 Task: For heading Arial with bold.  font size for heading22,  'Change the font style of data to'Arial Narrow.  and font size to 14,  Change the alignment of both headline & data to Align middle.  In the sheet  Attendance Sheet for Weekly Updates
Action: Mouse moved to (45, 218)
Screenshot: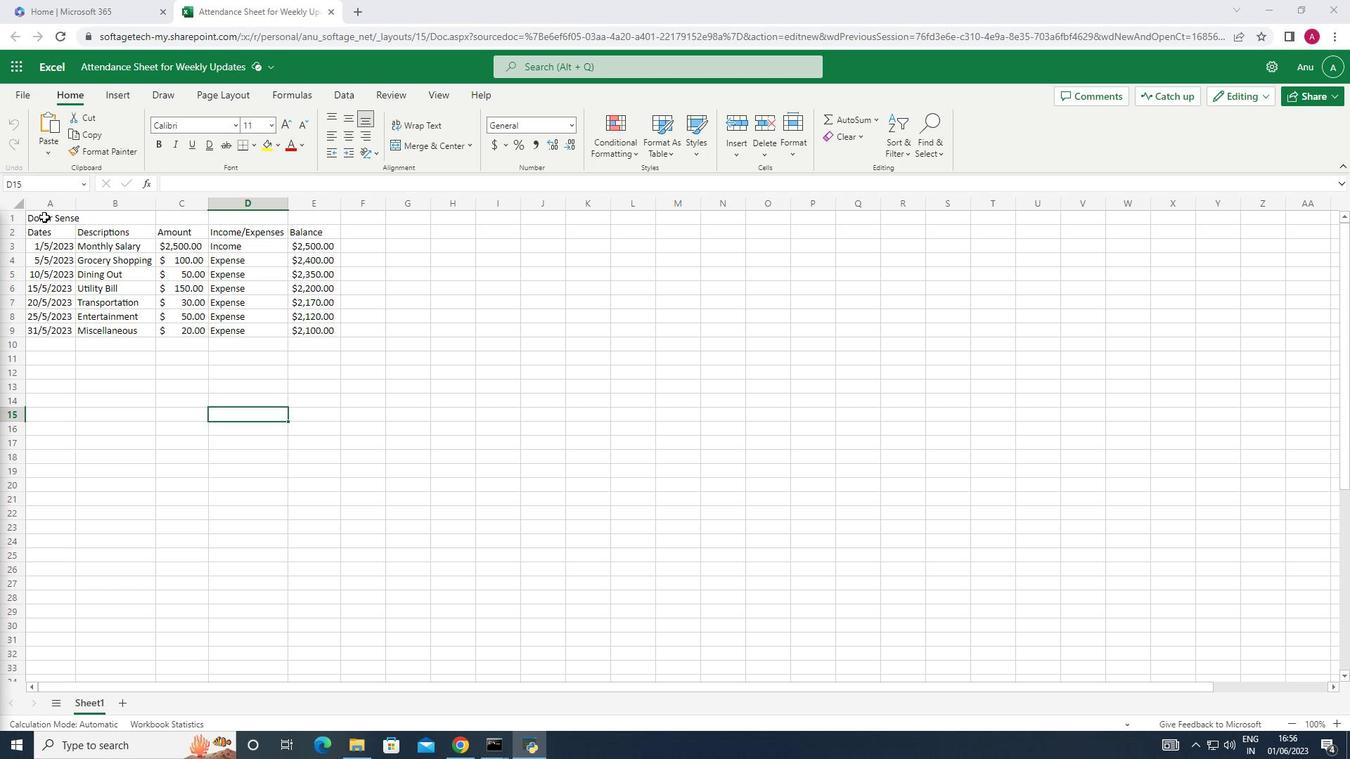 
Action: Mouse pressed left at (45, 218)
Screenshot: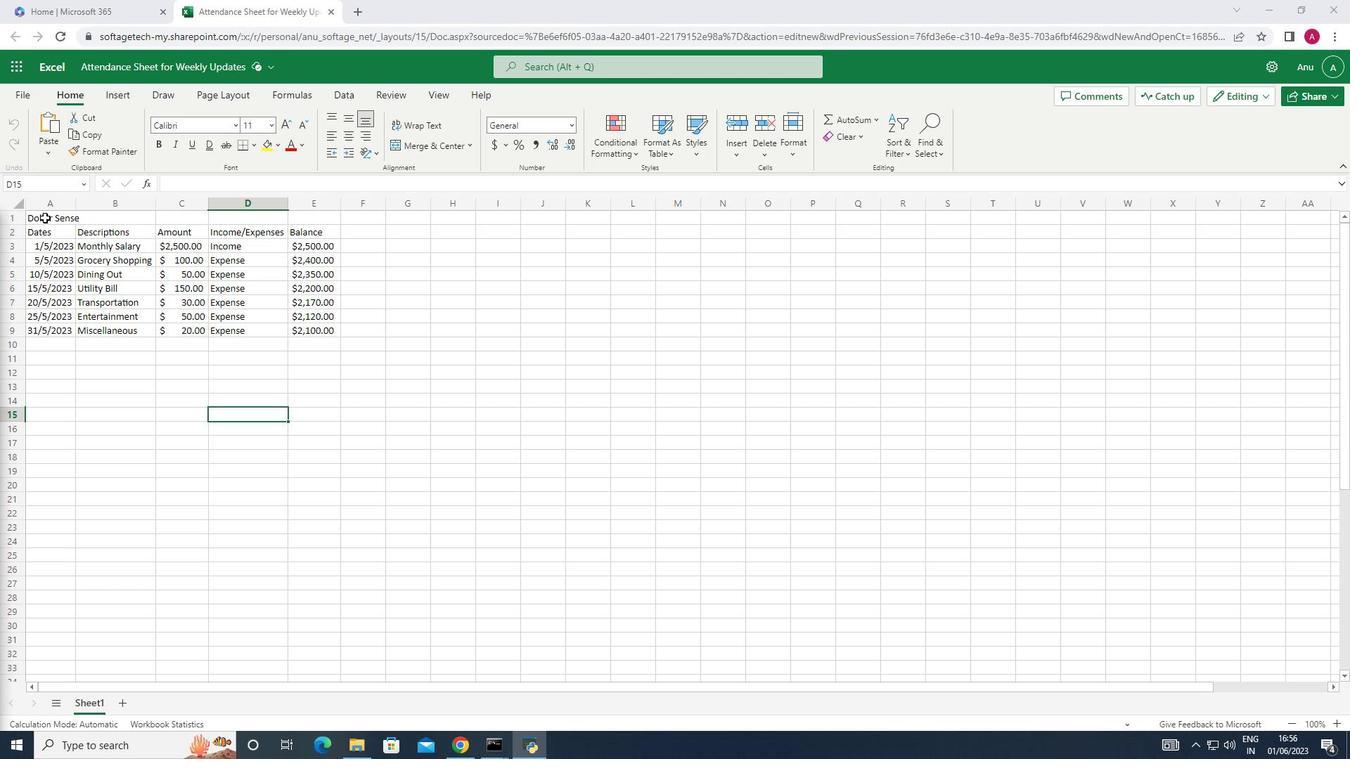 
Action: Mouse moved to (235, 128)
Screenshot: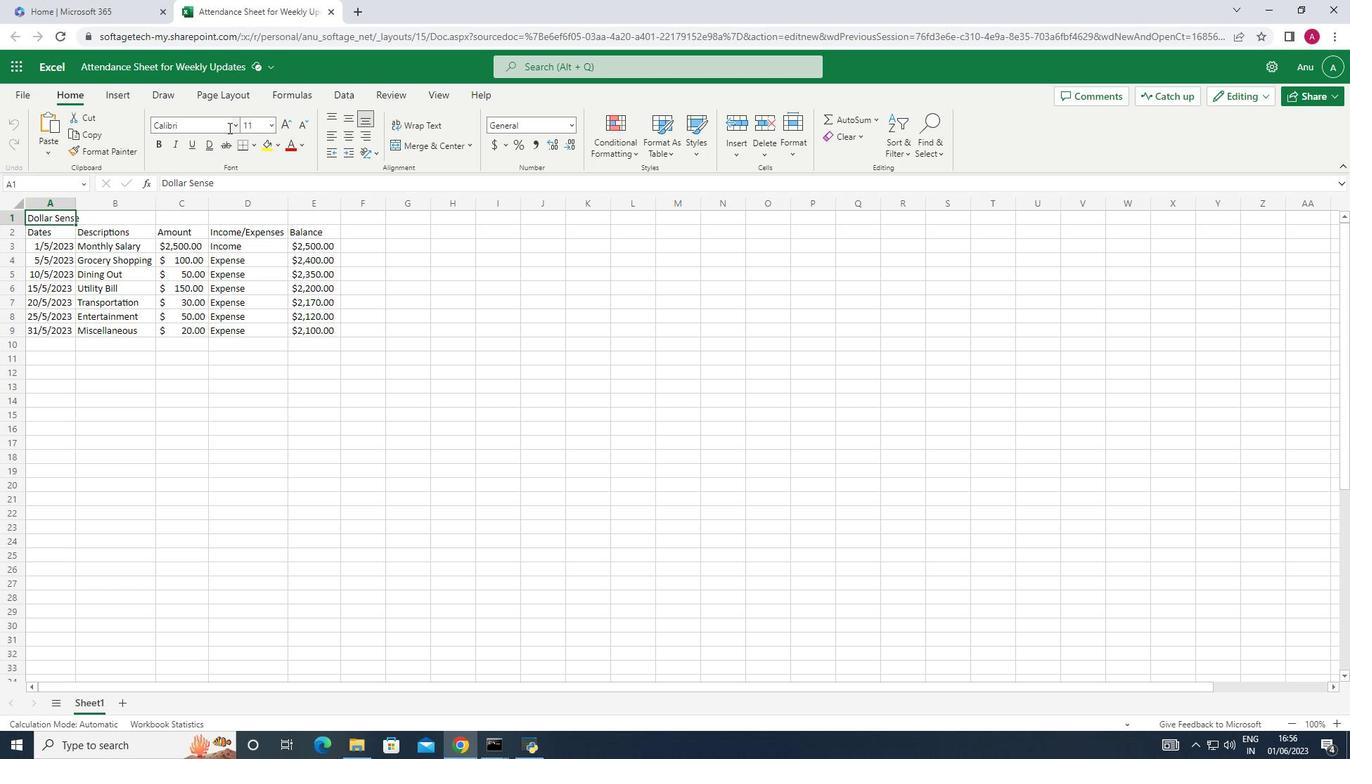 
Action: Mouse pressed left at (235, 128)
Screenshot: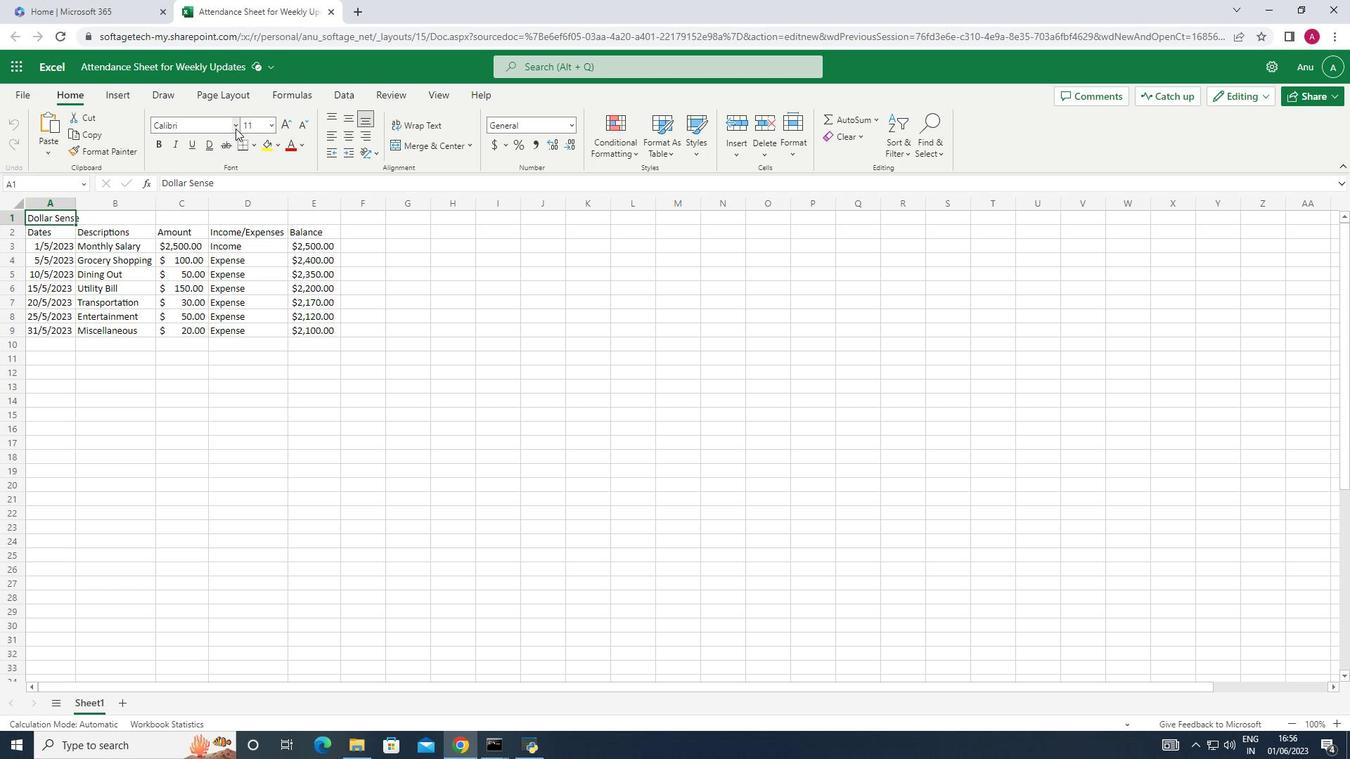 
Action: Mouse moved to (182, 178)
Screenshot: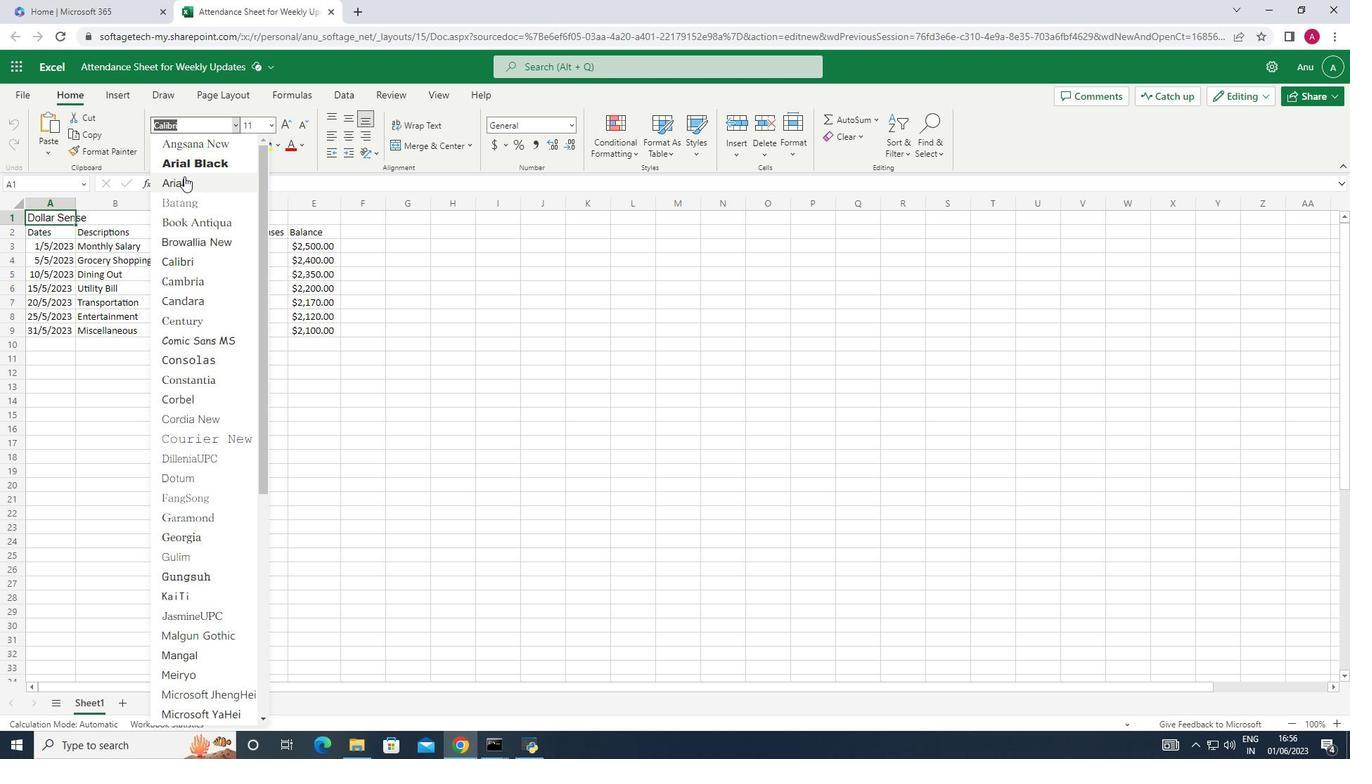 
Action: Mouse pressed left at (182, 178)
Screenshot: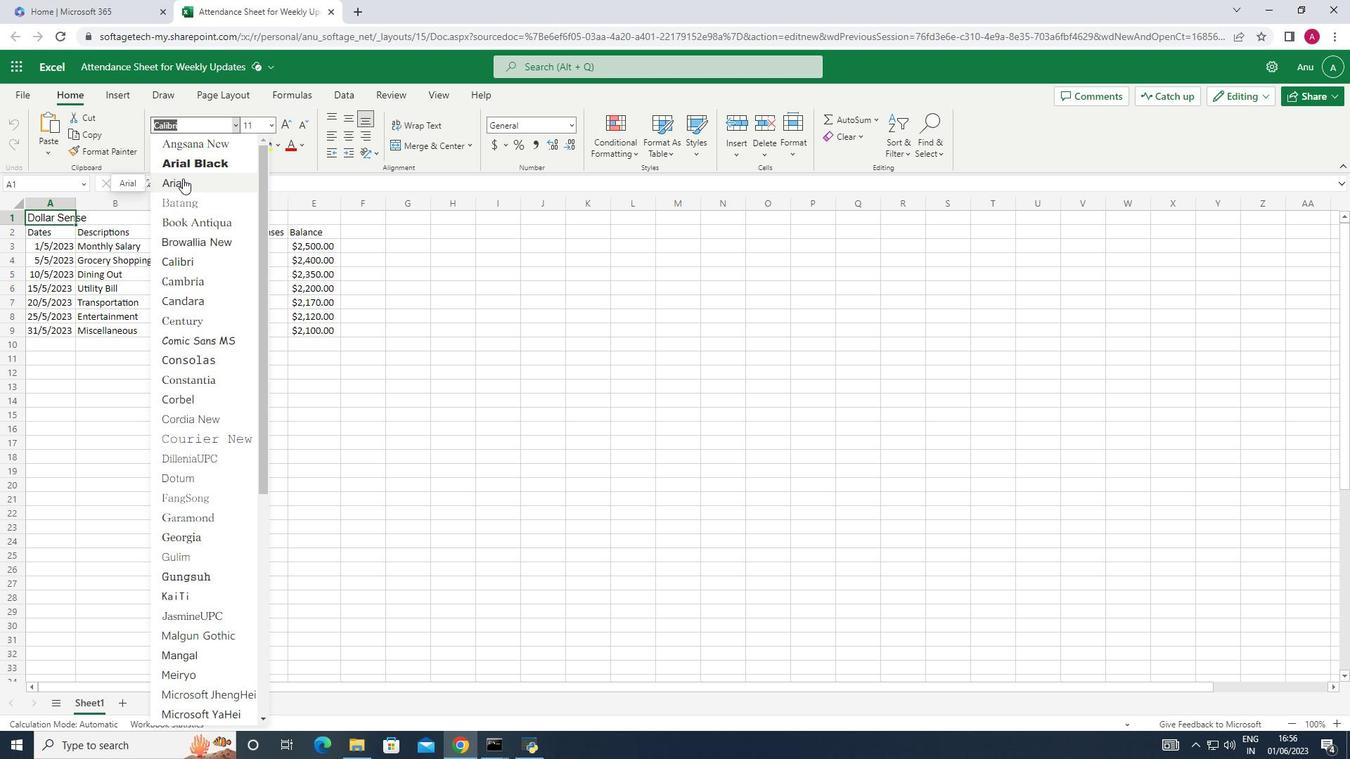 
Action: Mouse moved to (159, 145)
Screenshot: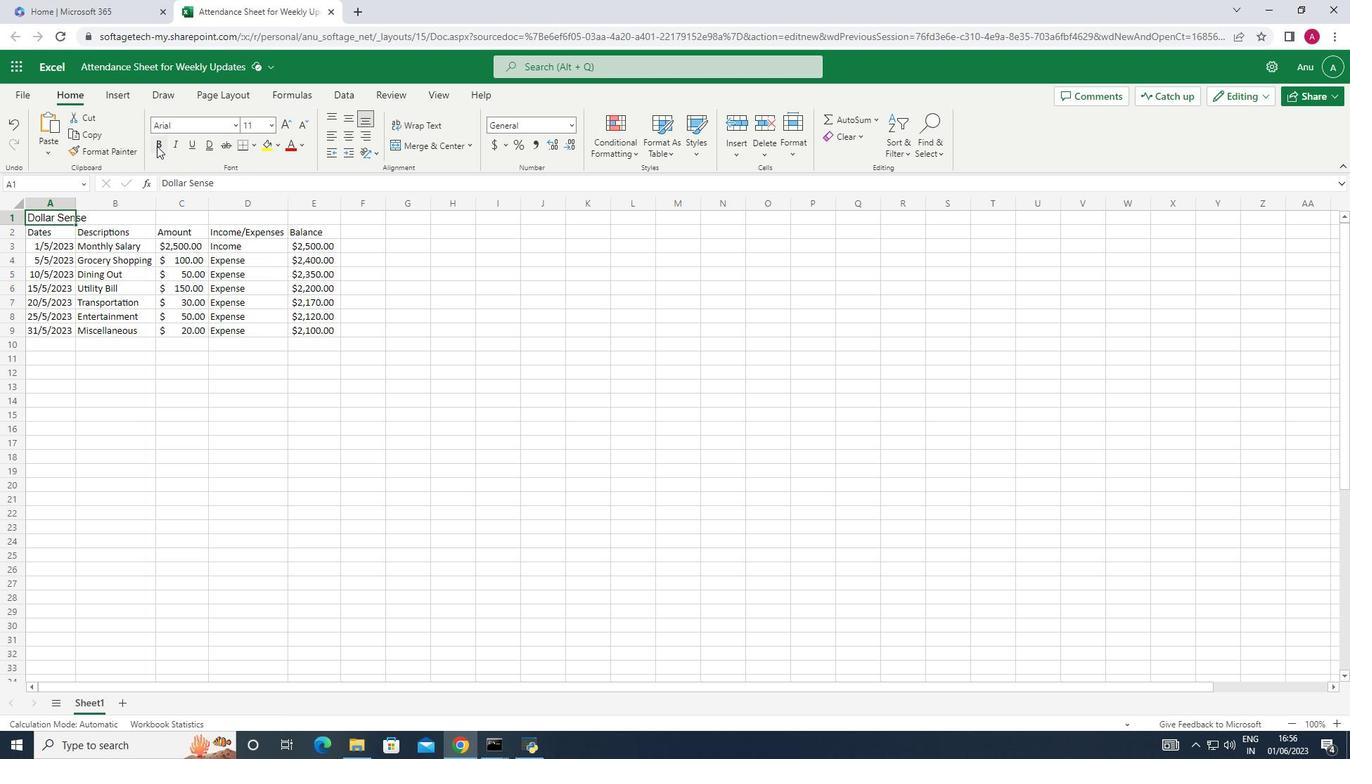 
Action: Mouse pressed left at (159, 145)
Screenshot: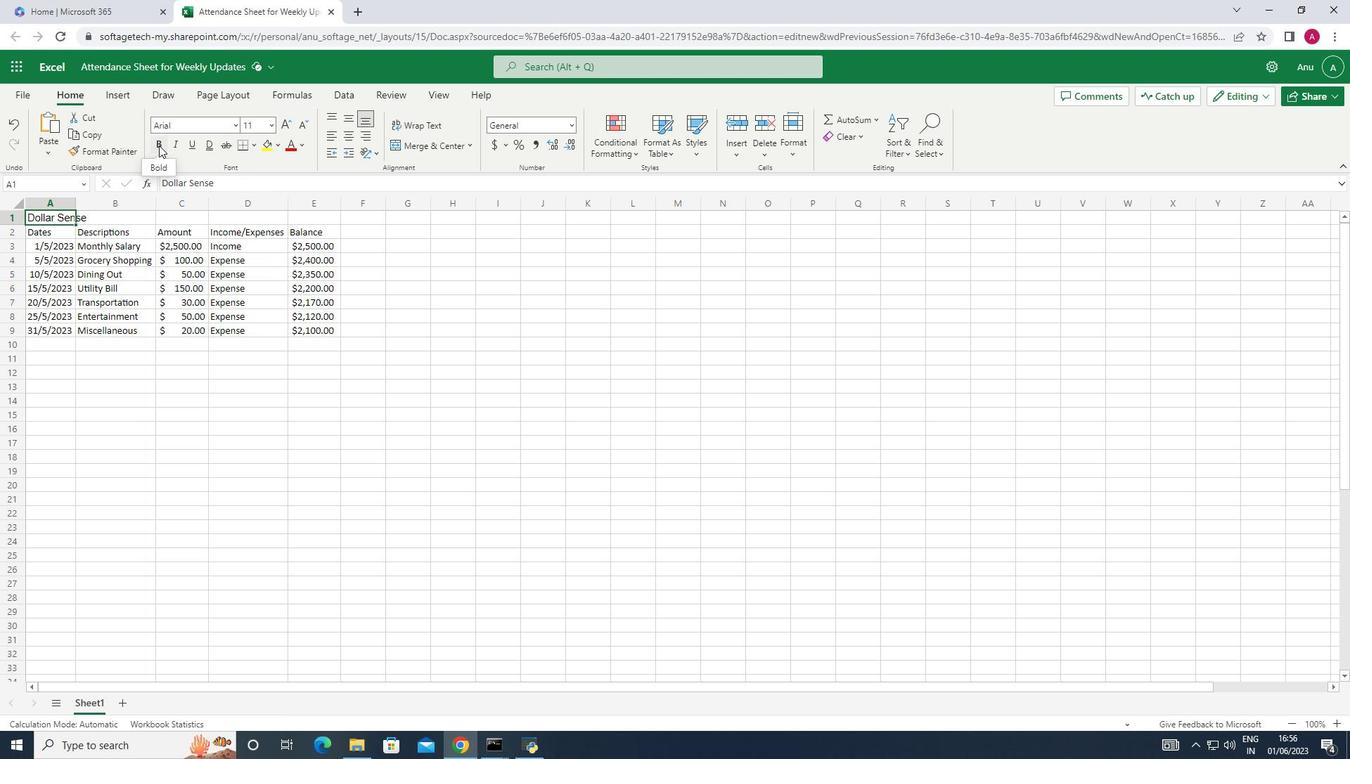 
Action: Mouse moved to (272, 129)
Screenshot: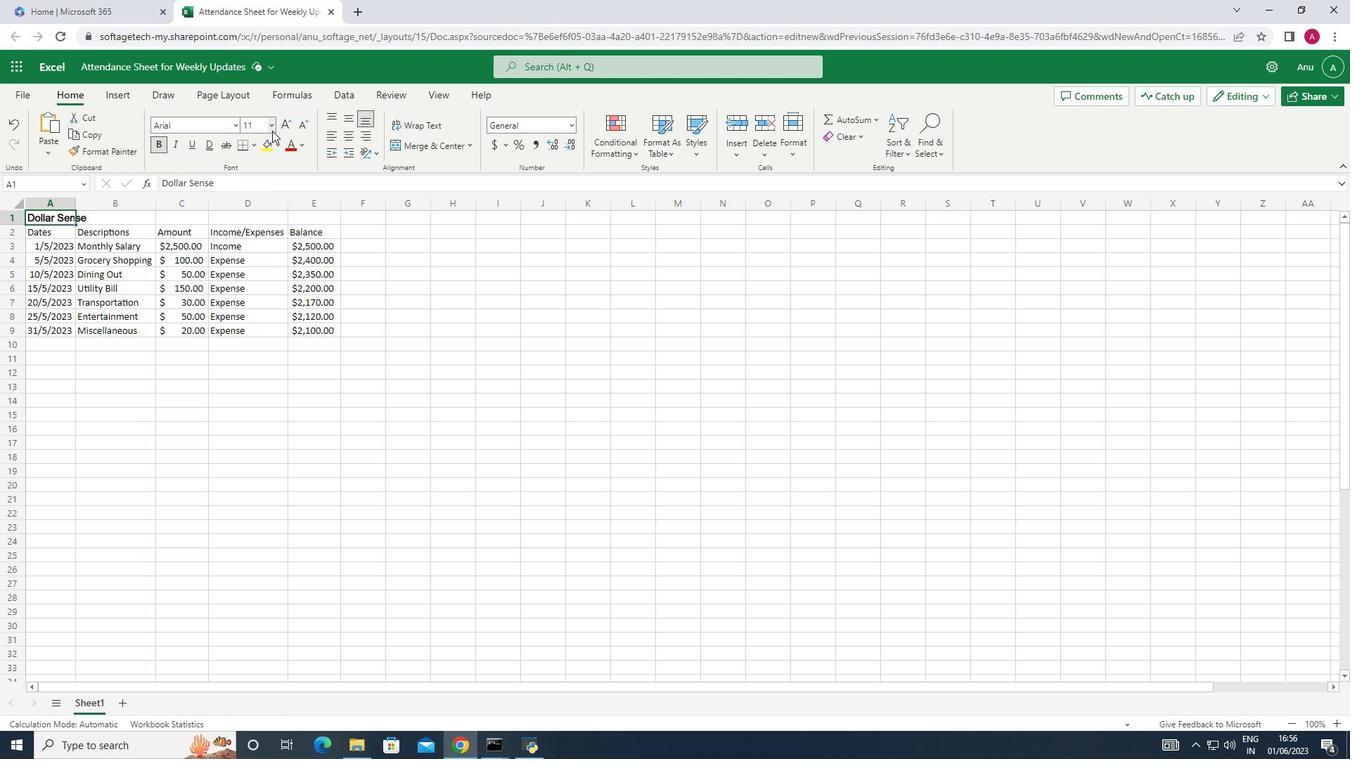 
Action: Mouse pressed left at (272, 129)
Screenshot: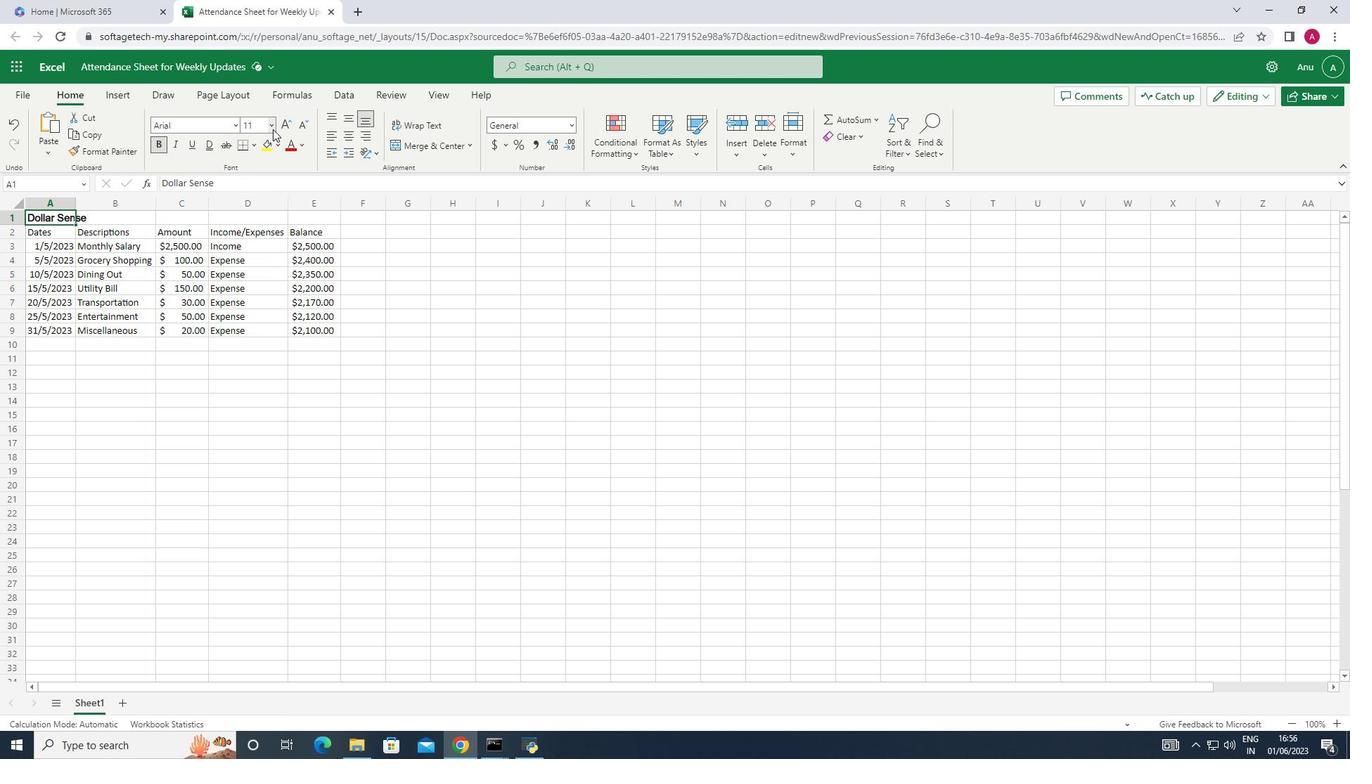 
Action: Mouse moved to (256, 141)
Screenshot: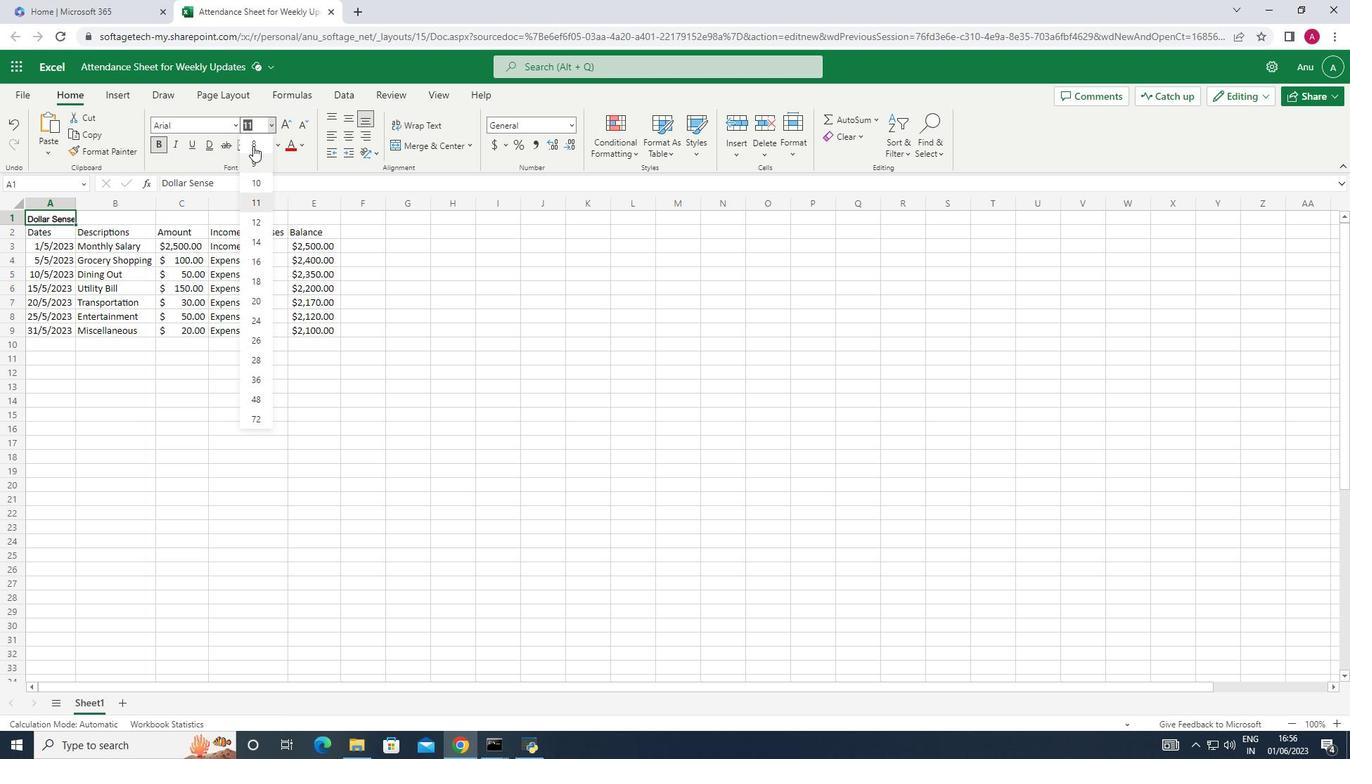 
Action: Key pressed 22<Key.enter>
Screenshot: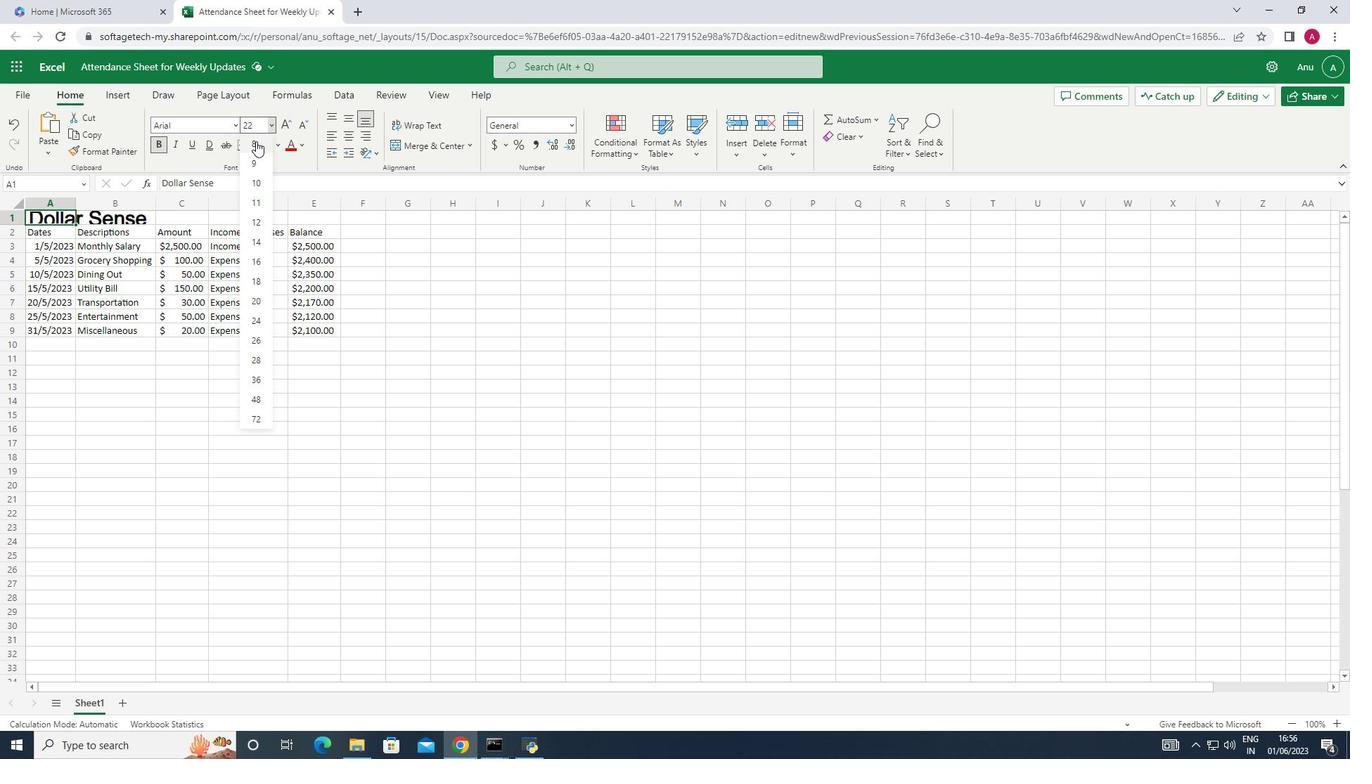 
Action: Mouse moved to (58, 246)
Screenshot: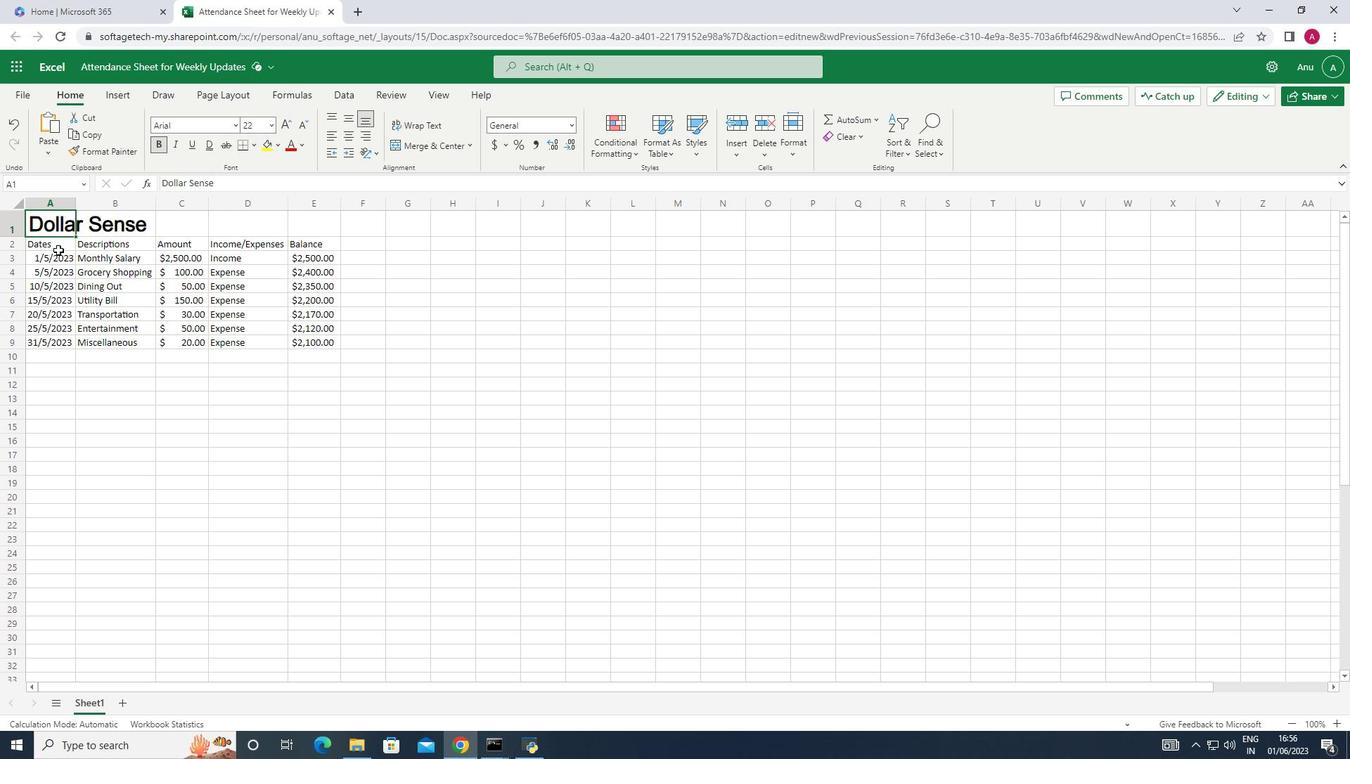 
Action: Mouse pressed left at (58, 246)
Screenshot: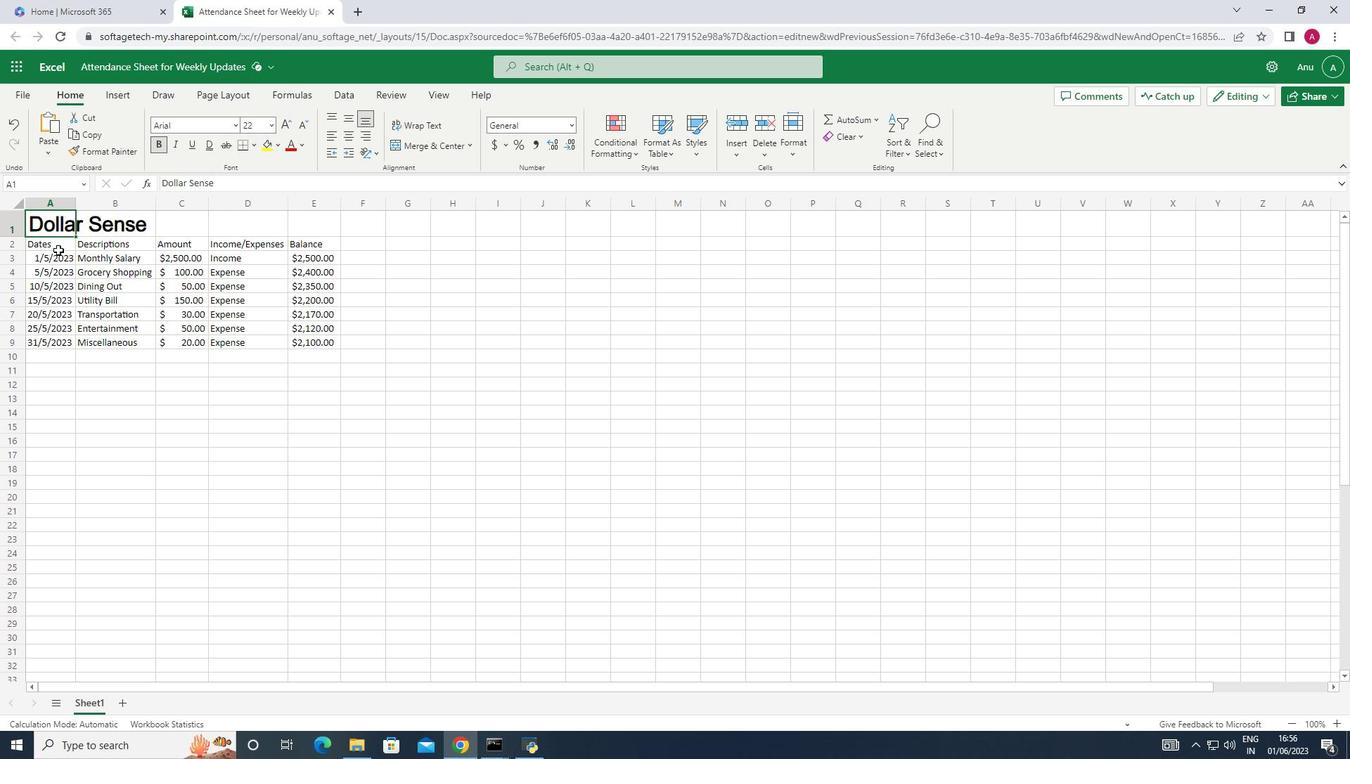 
Action: Mouse moved to (193, 125)
Screenshot: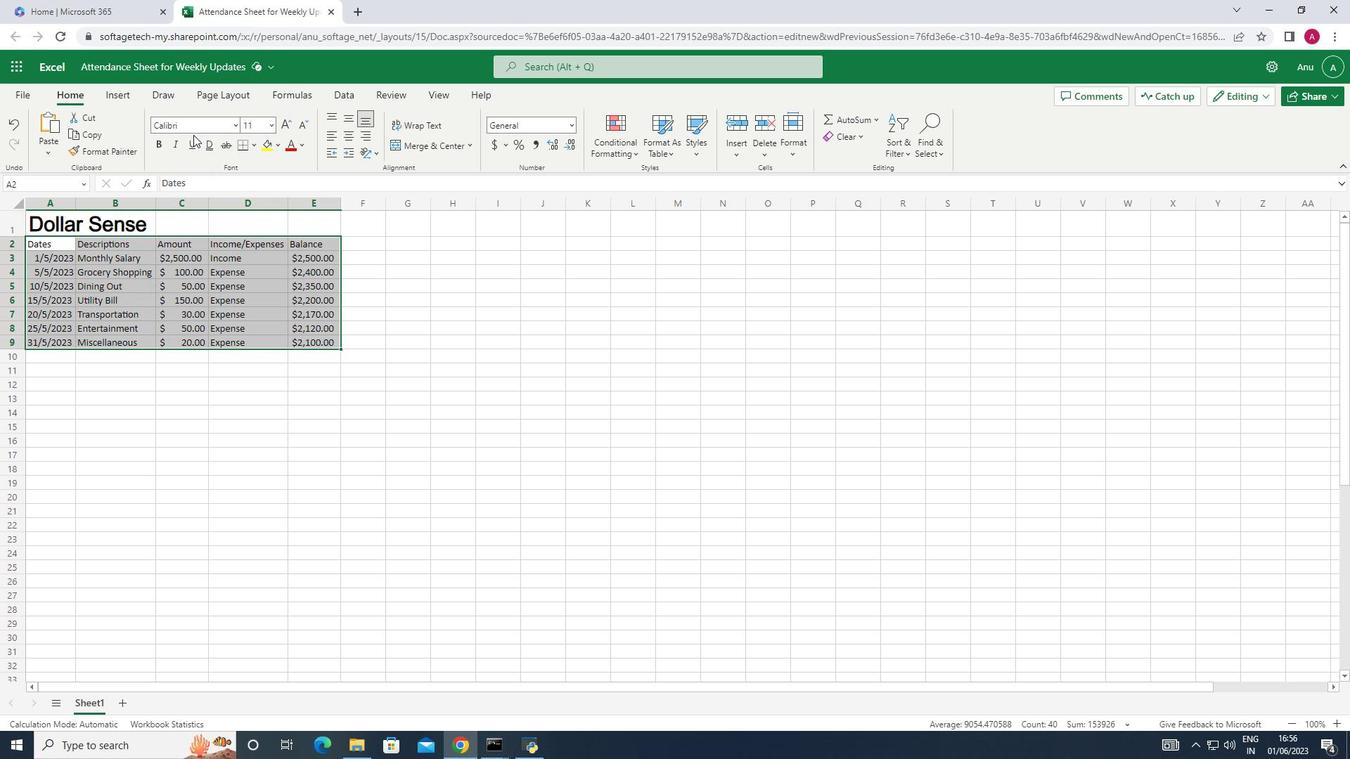 
Action: Mouse pressed left at (193, 125)
Screenshot: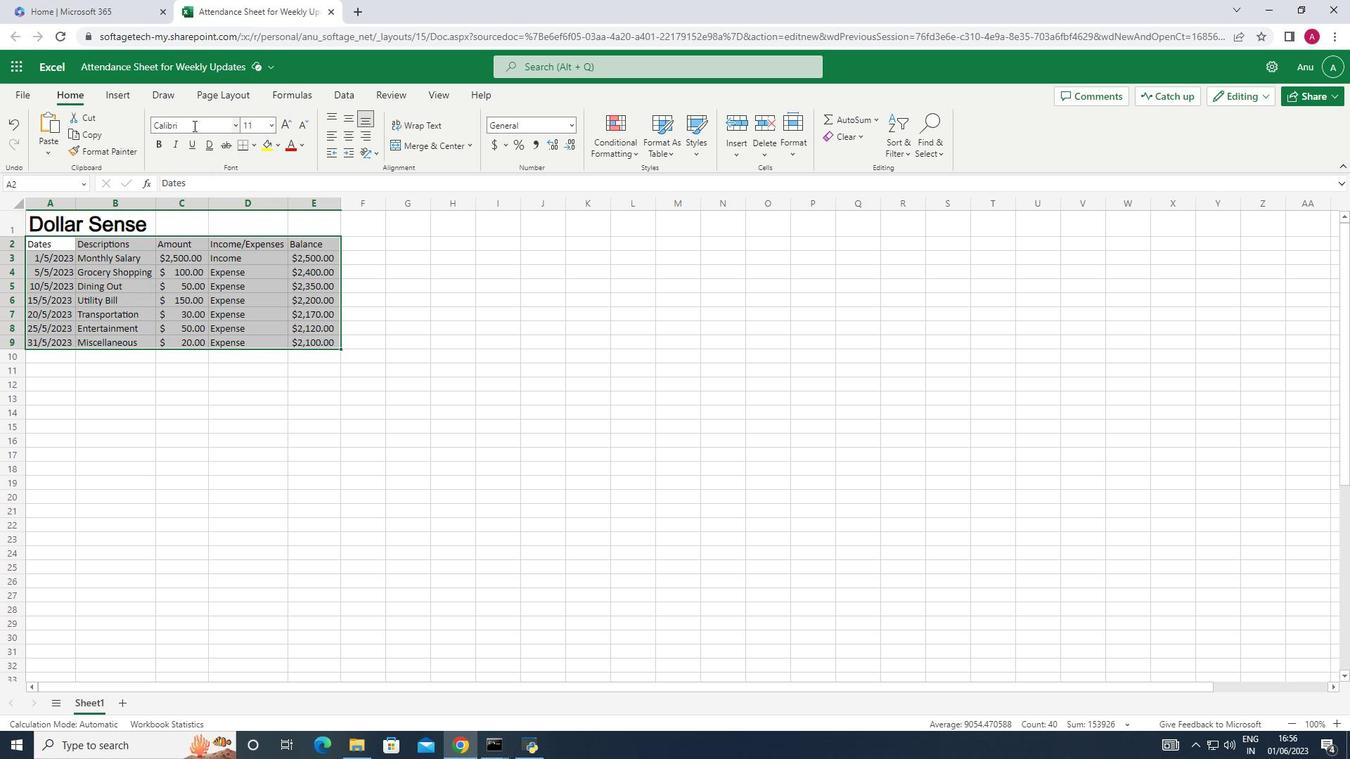 
Action: Key pressed <Key.shift>Arial<Key.space><Key.shift>Narrow<Key.enter>
Screenshot: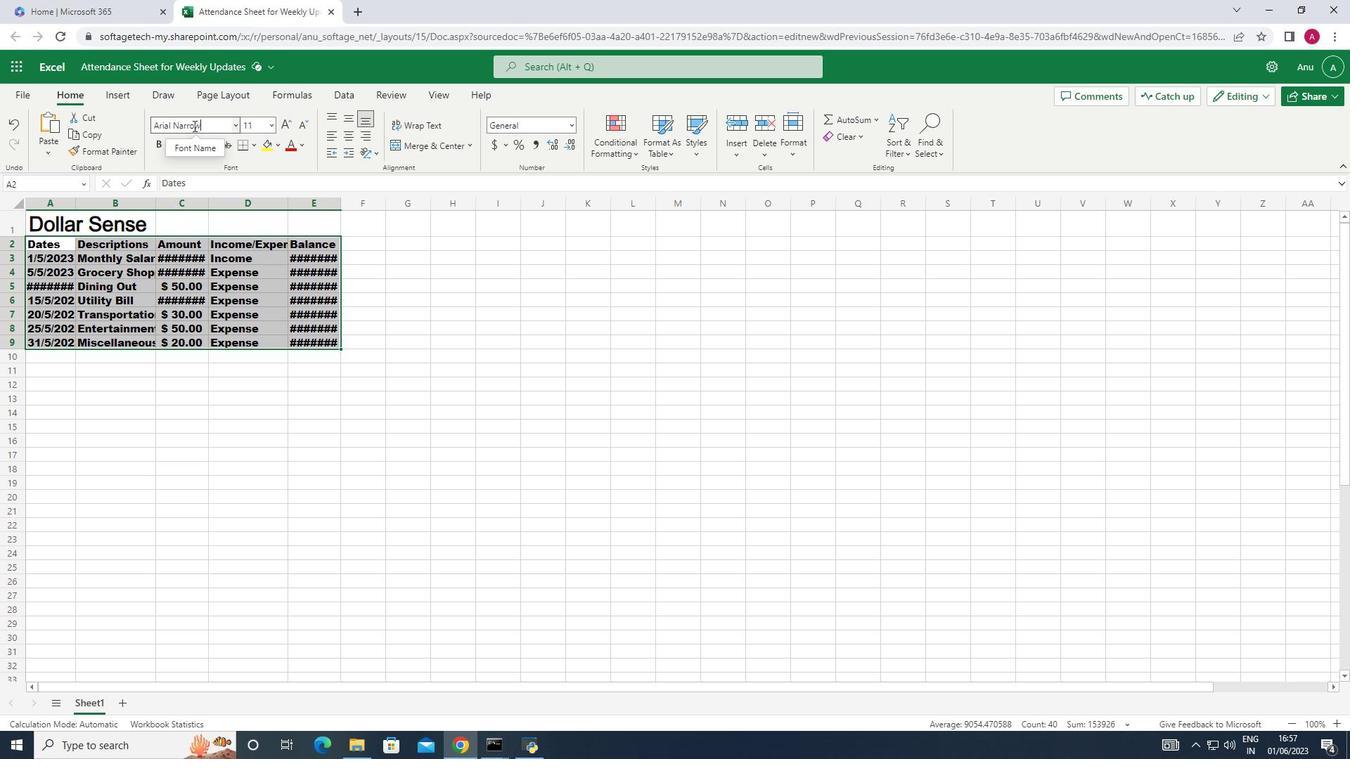 
Action: Mouse moved to (272, 127)
Screenshot: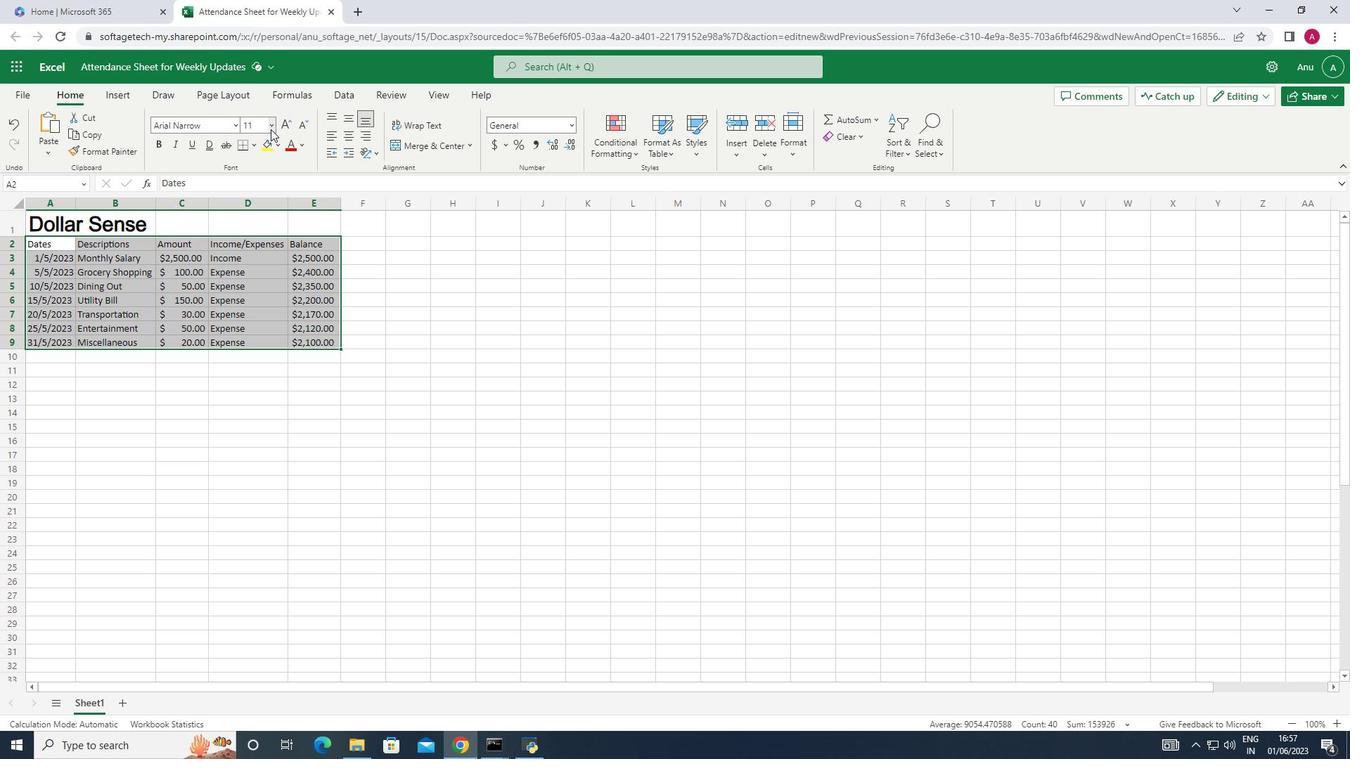 
Action: Mouse pressed left at (272, 127)
Screenshot: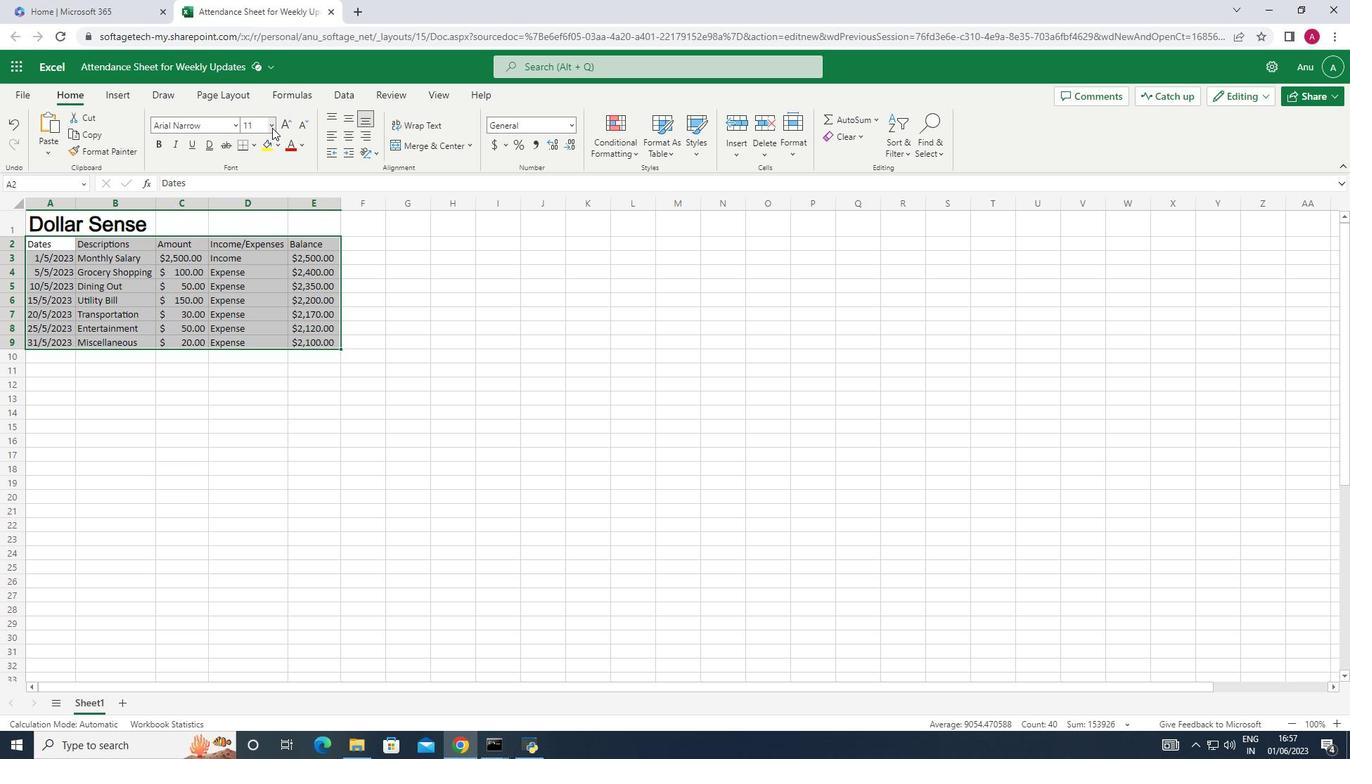 
Action: Mouse moved to (256, 237)
Screenshot: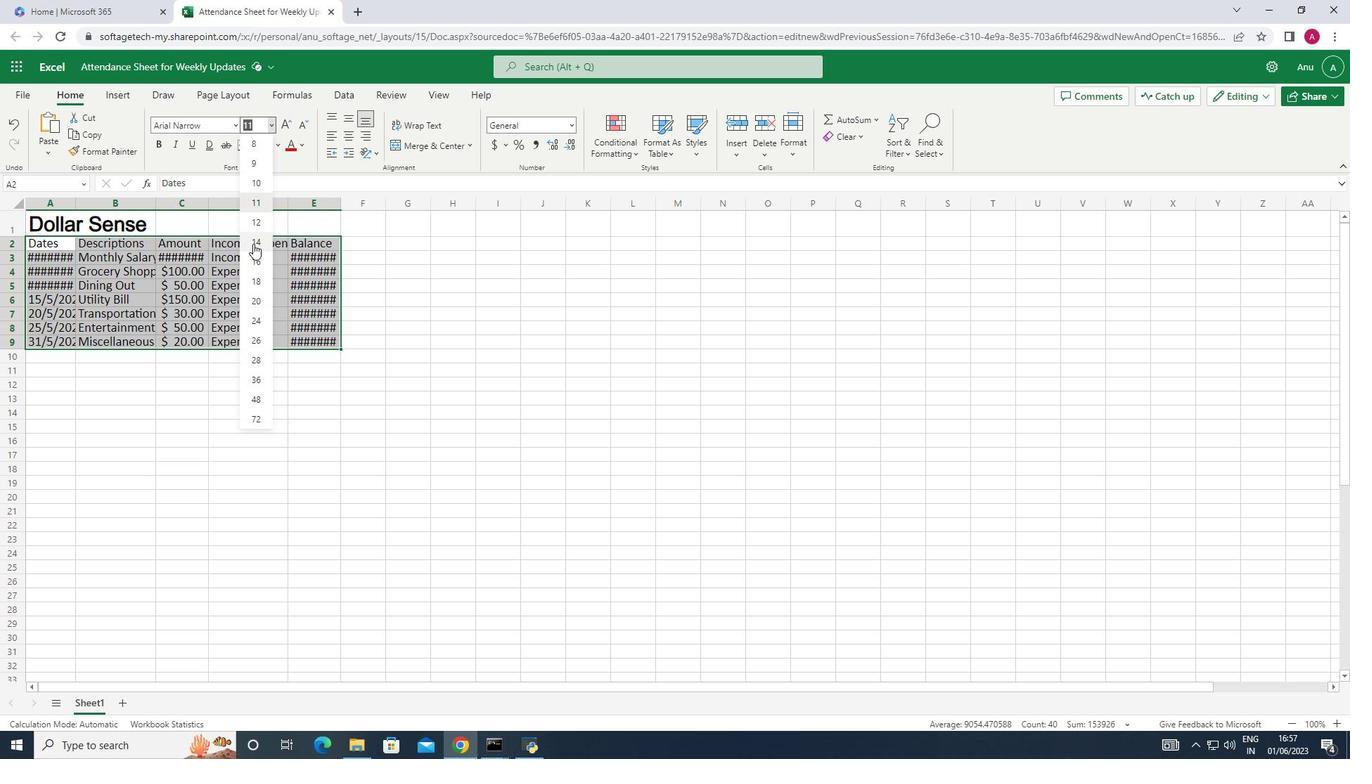
Action: Mouse pressed left at (256, 237)
Screenshot: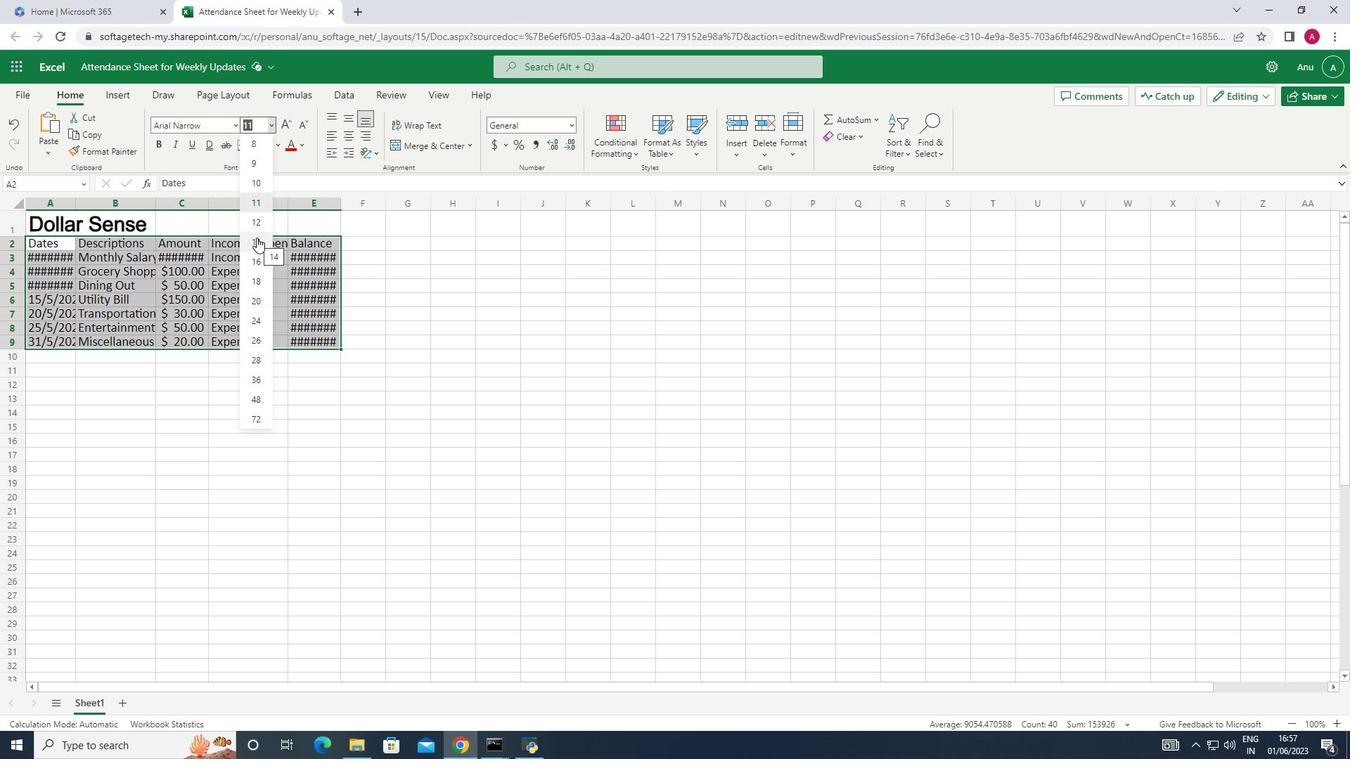 
Action: Mouse moved to (345, 132)
Screenshot: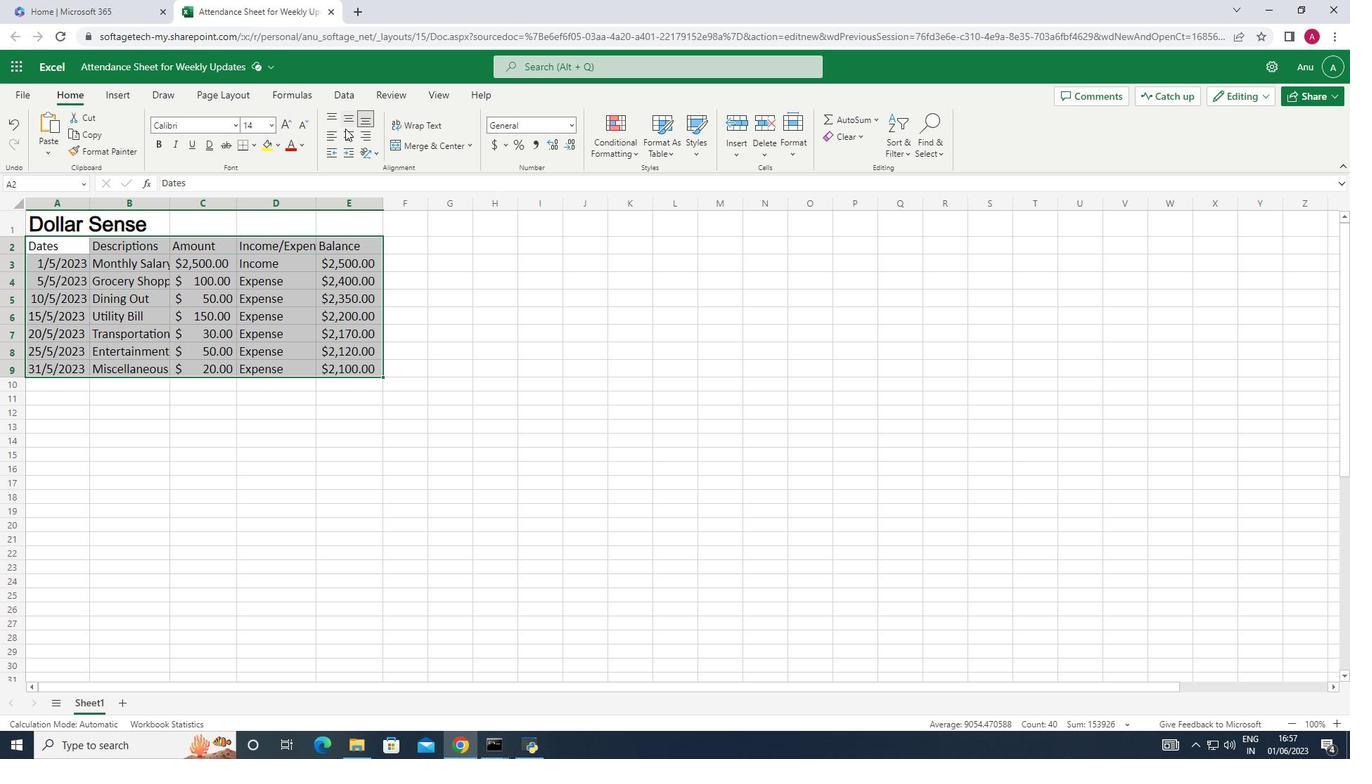 
Action: Mouse pressed left at (345, 132)
Screenshot: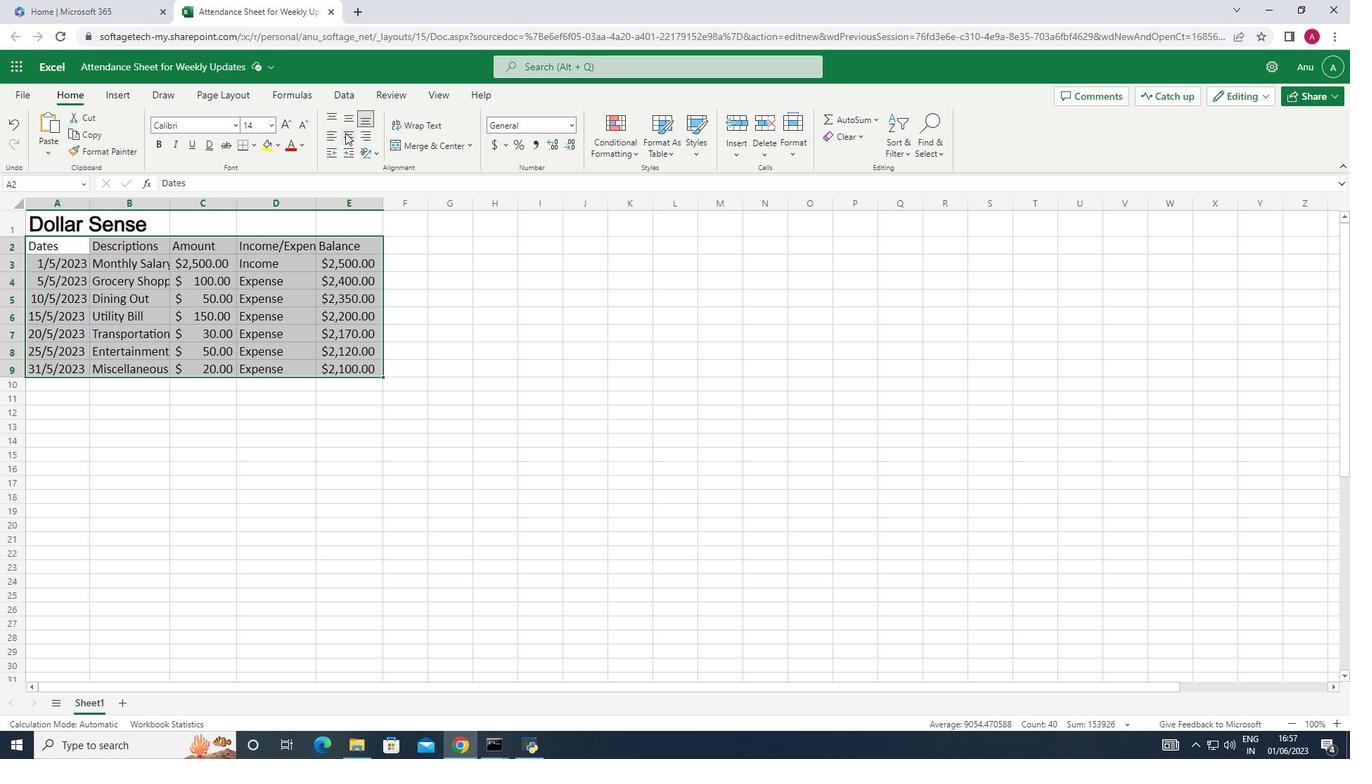 
Action: Mouse moved to (466, 431)
Screenshot: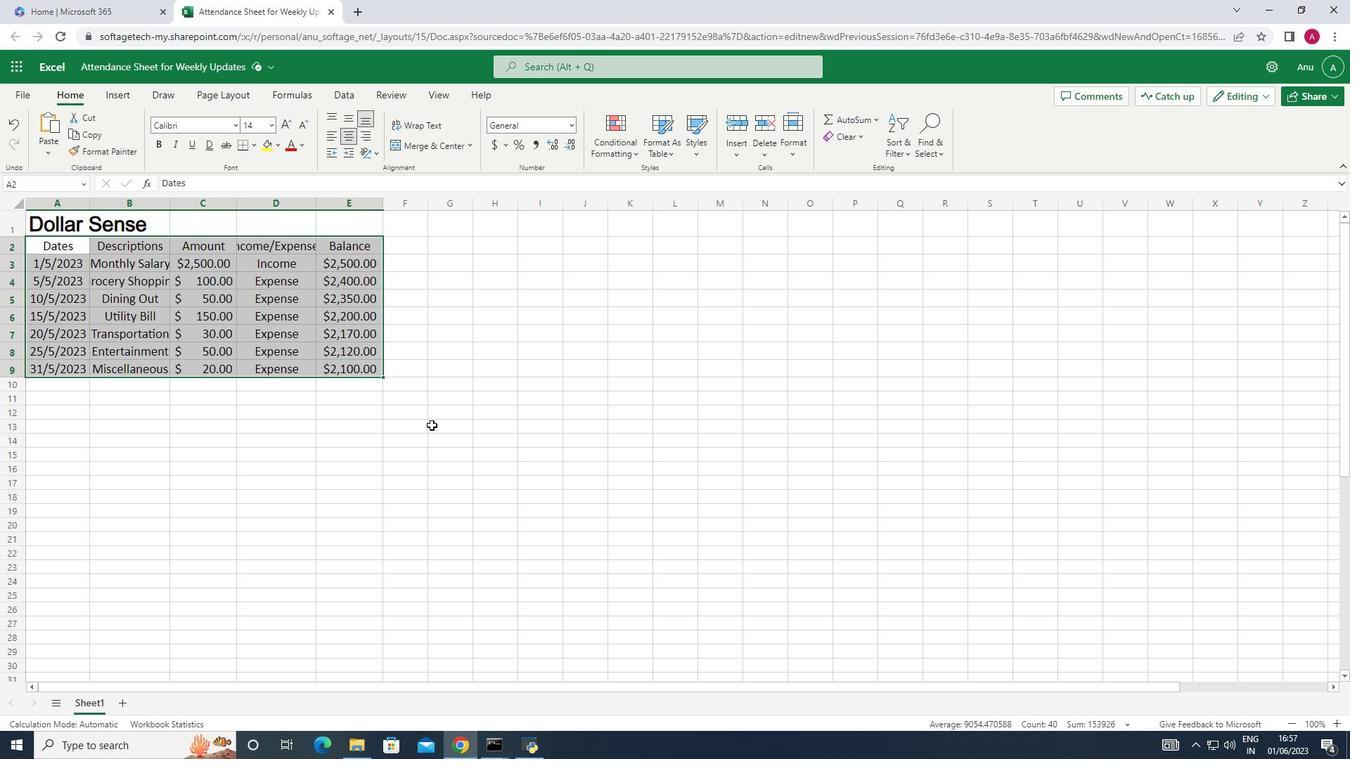 
Action: Mouse pressed left at (466, 431)
Screenshot: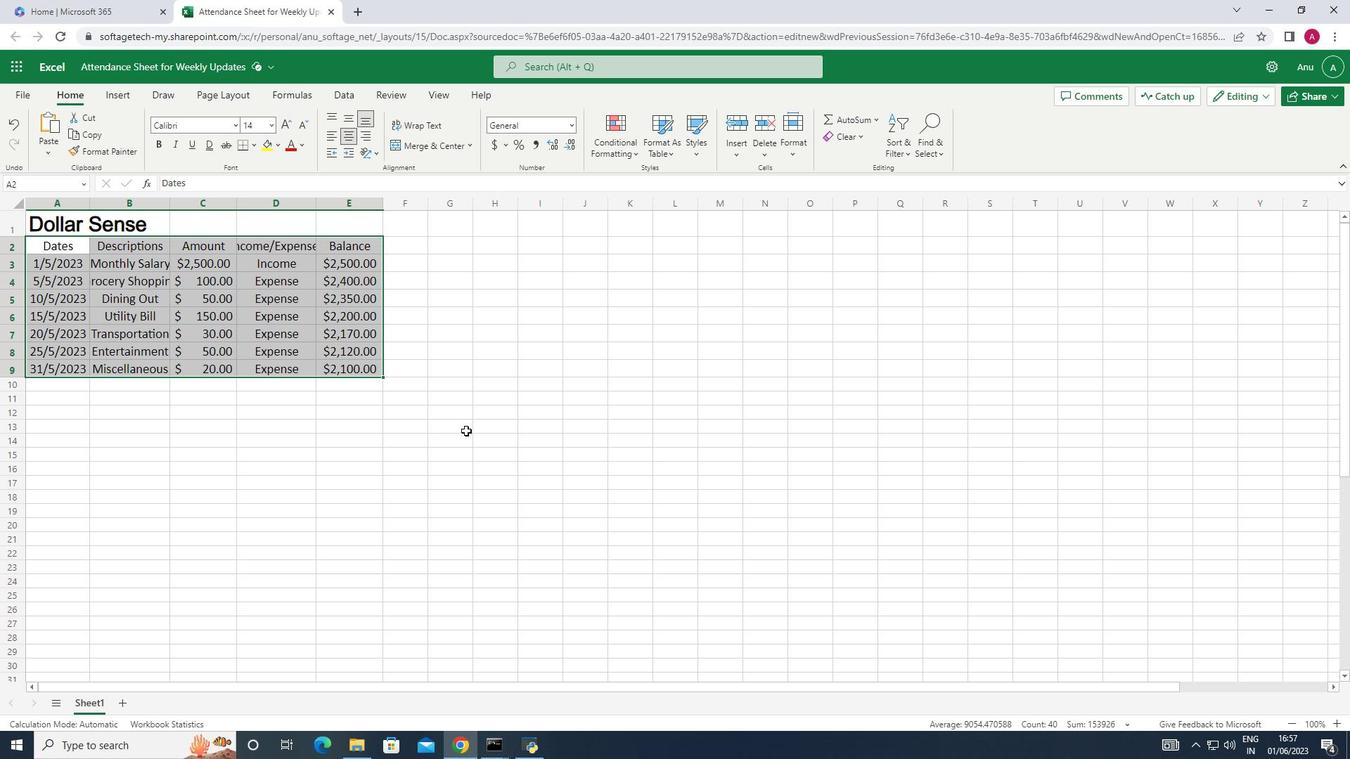 
Action: Mouse moved to (170, 206)
Screenshot: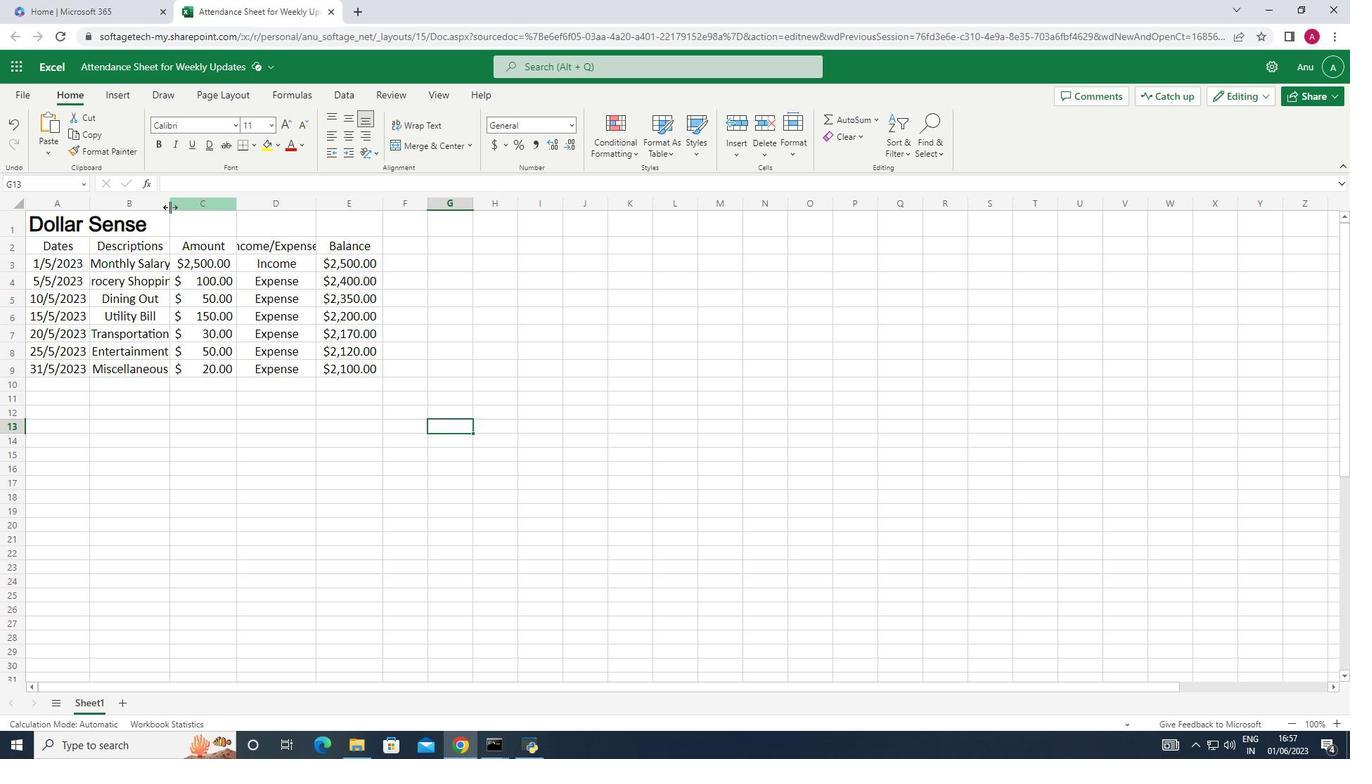 
Action: Mouse pressed left at (170, 206)
Screenshot: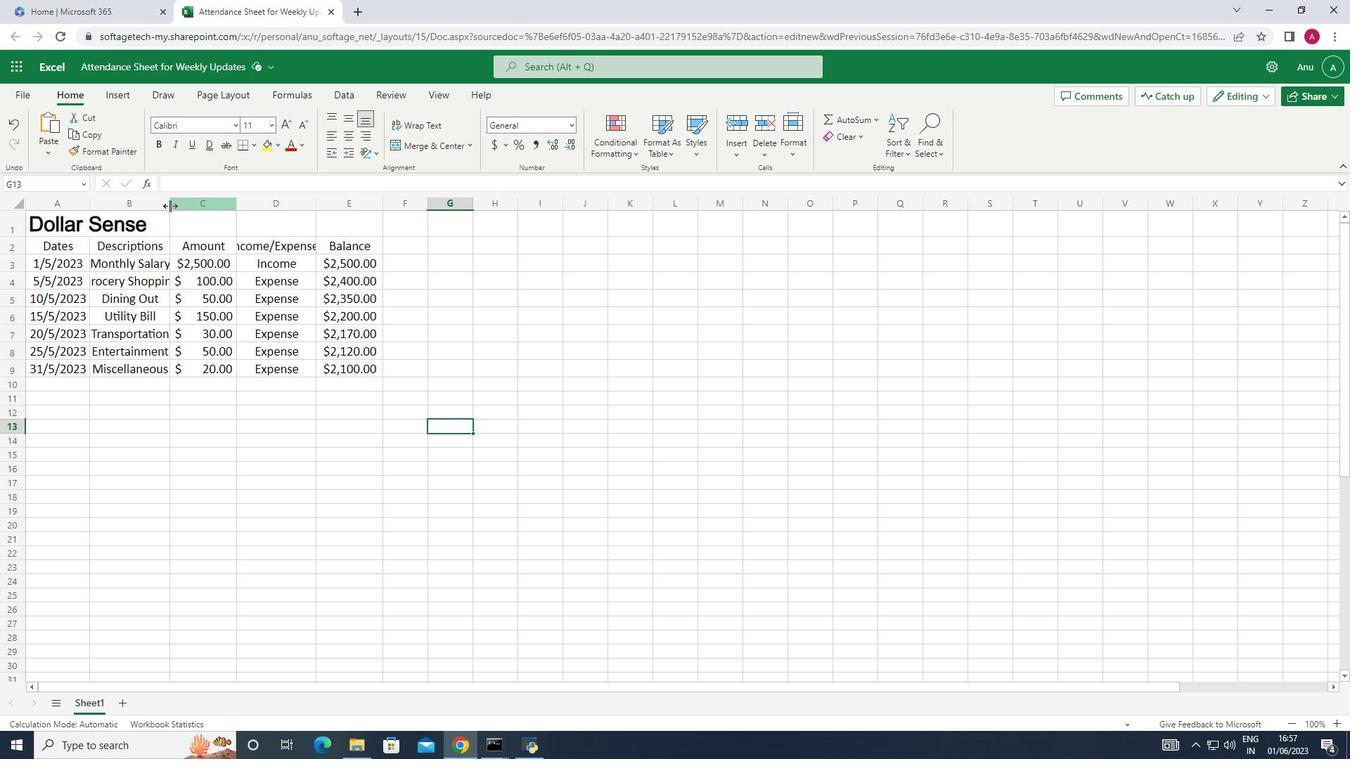 
Action: Mouse pressed left at (170, 206)
Screenshot: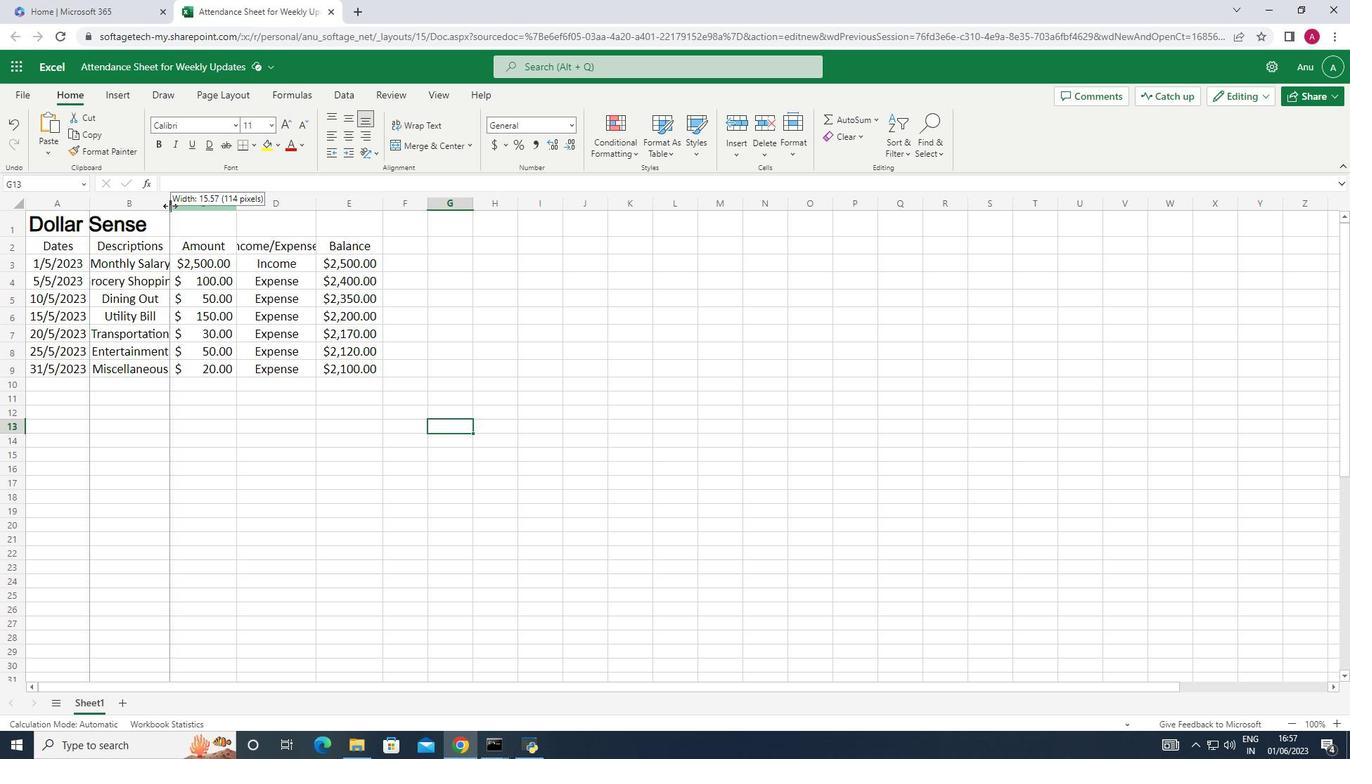 
Action: Mouse moved to (260, 204)
Screenshot: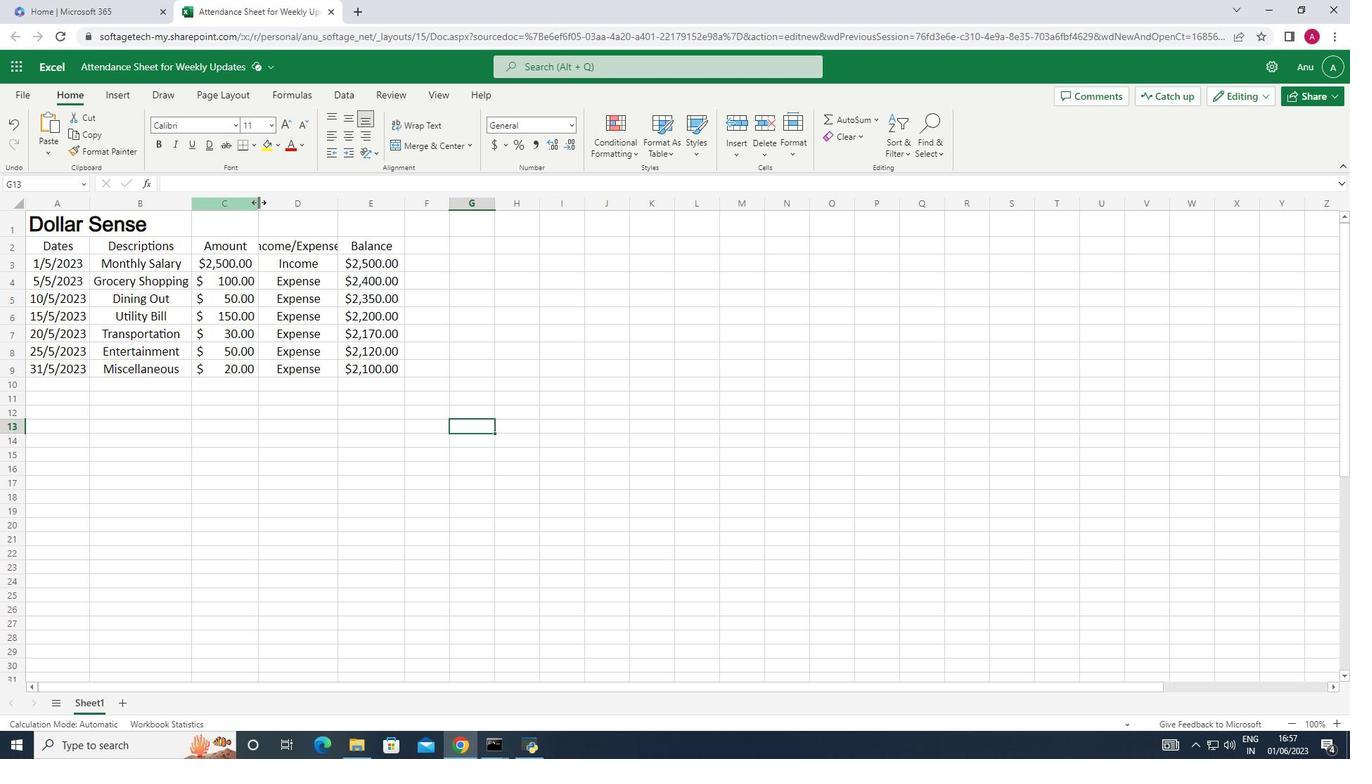 
Action: Mouse pressed left at (260, 204)
Screenshot: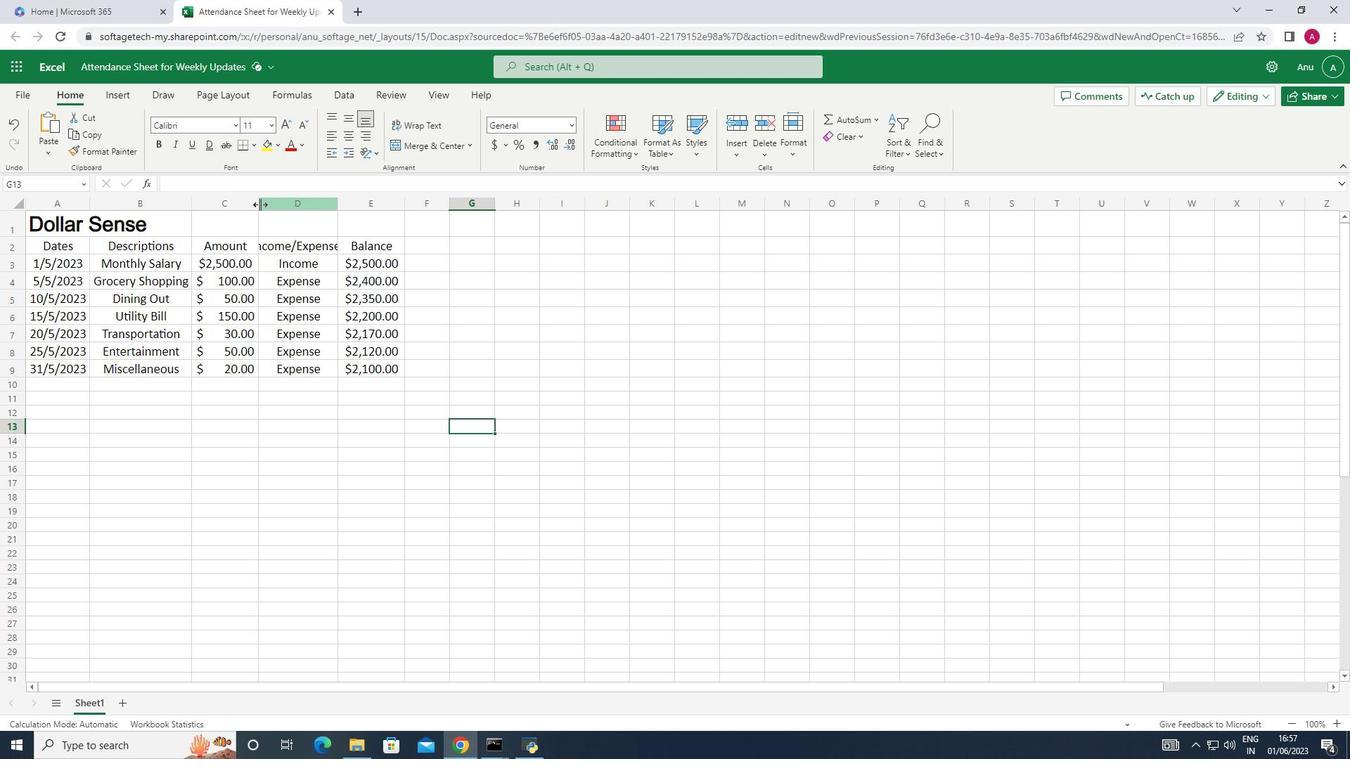 
Action: Mouse pressed left at (260, 204)
Screenshot: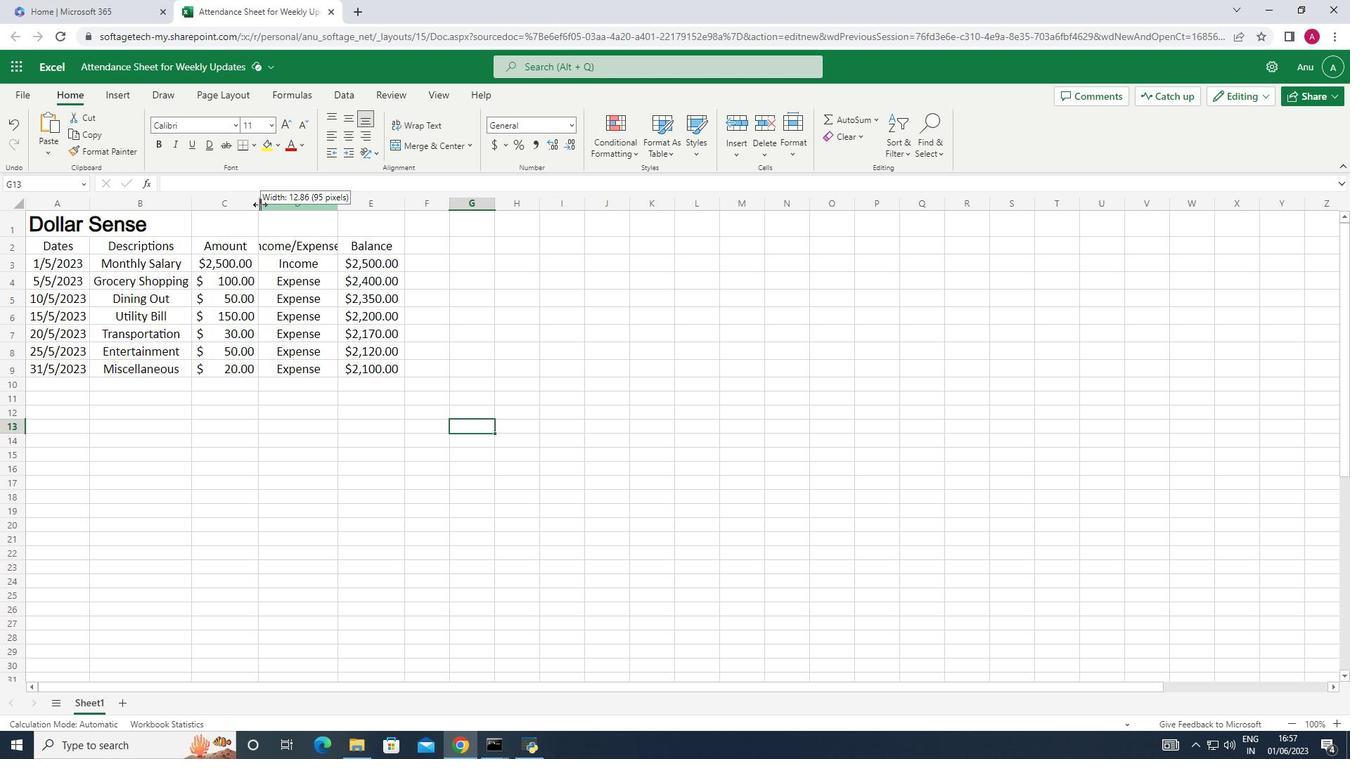 
Action: Mouse moved to (335, 208)
Screenshot: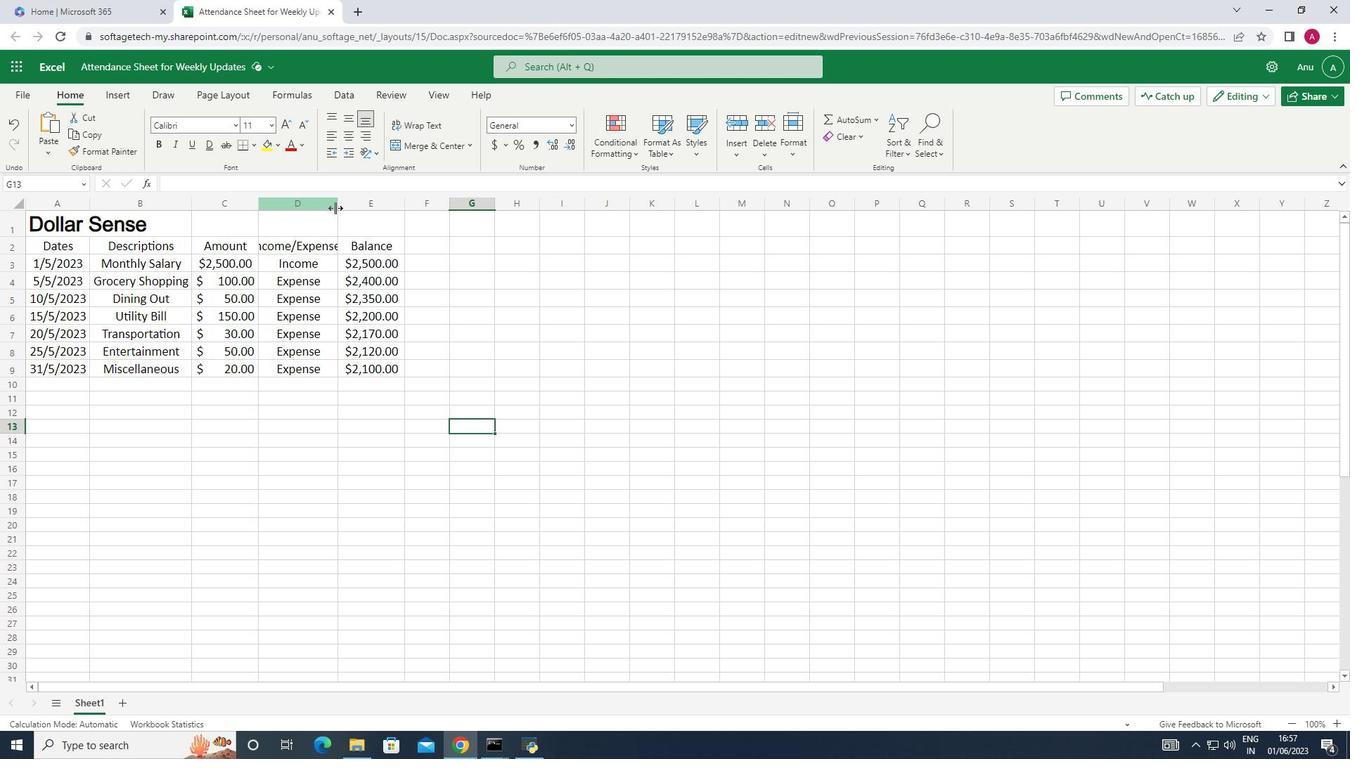 
Action: Mouse pressed left at (335, 208)
Screenshot: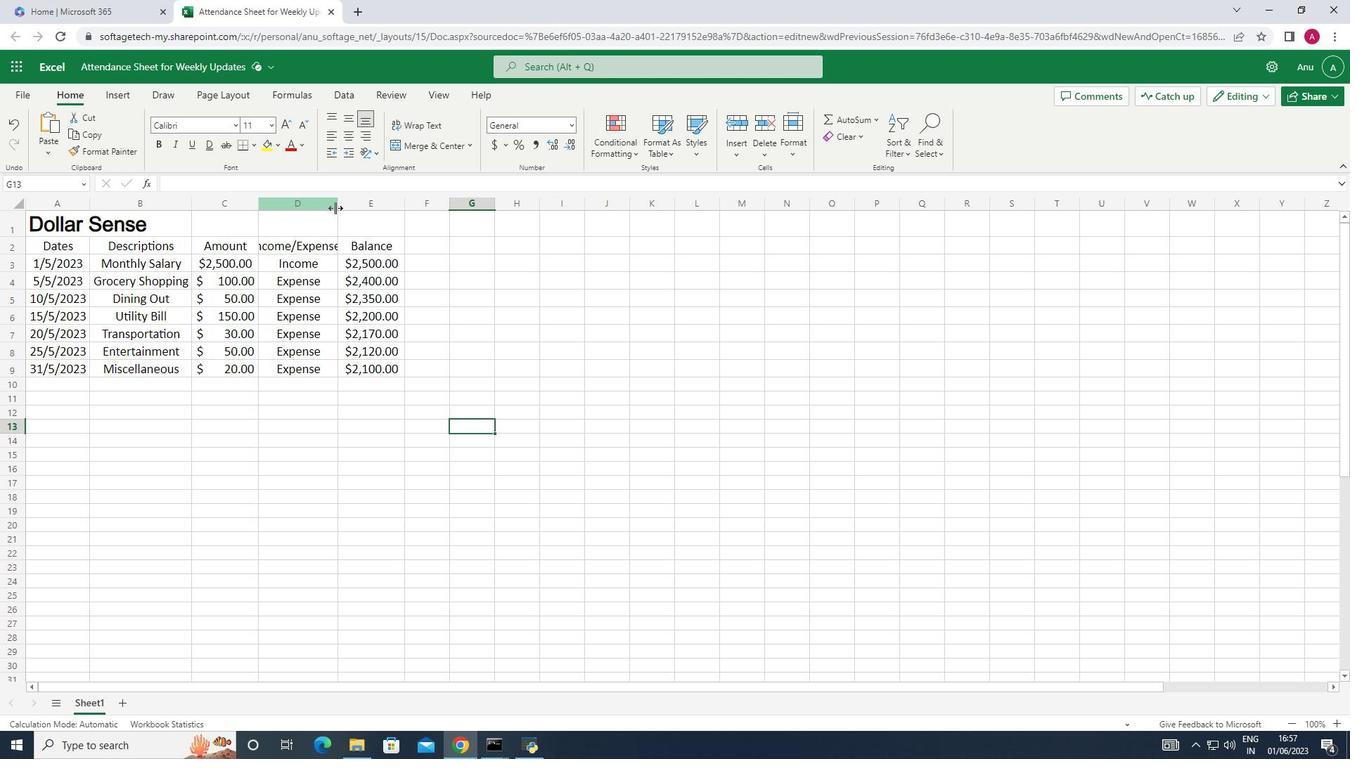 
Action: Mouse pressed left at (335, 208)
Screenshot: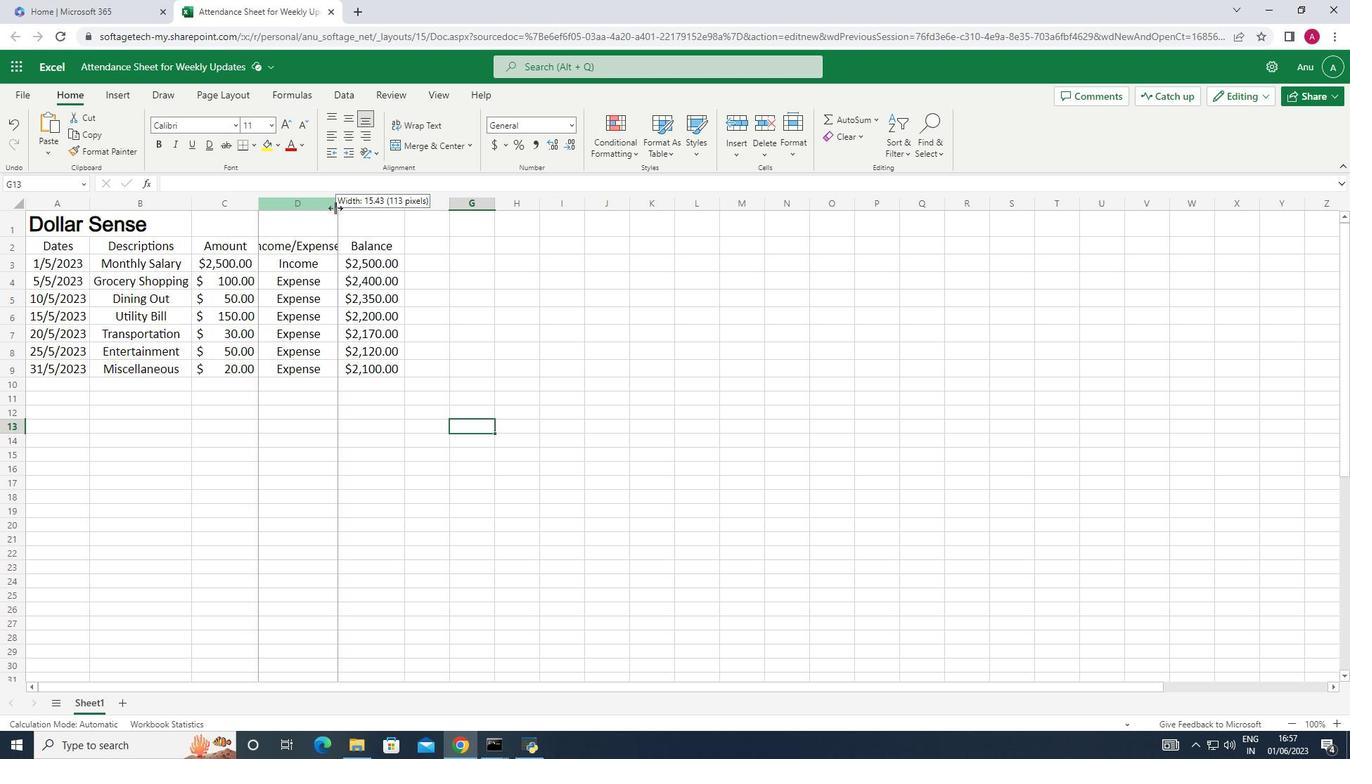 
Action: Mouse moved to (532, 344)
Screenshot: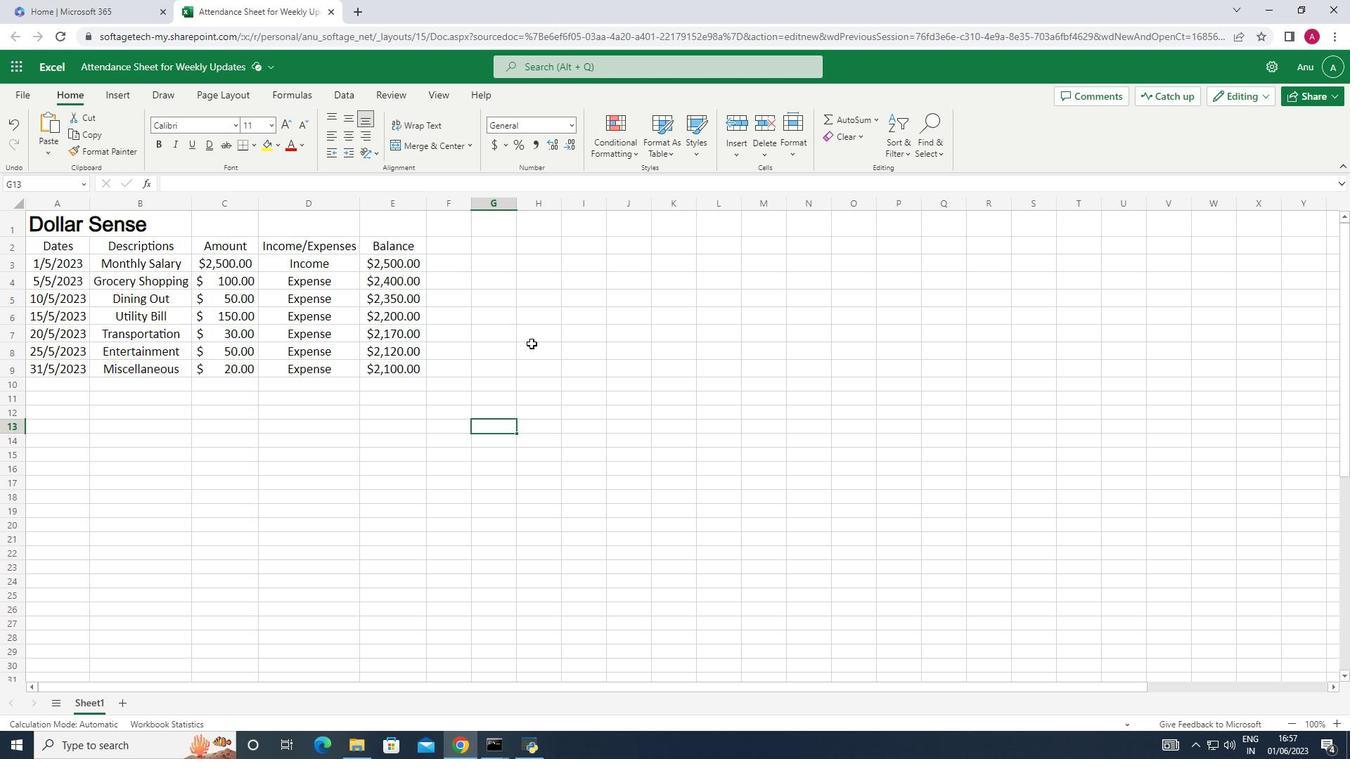 
Action: Mouse pressed left at (532, 344)
Screenshot: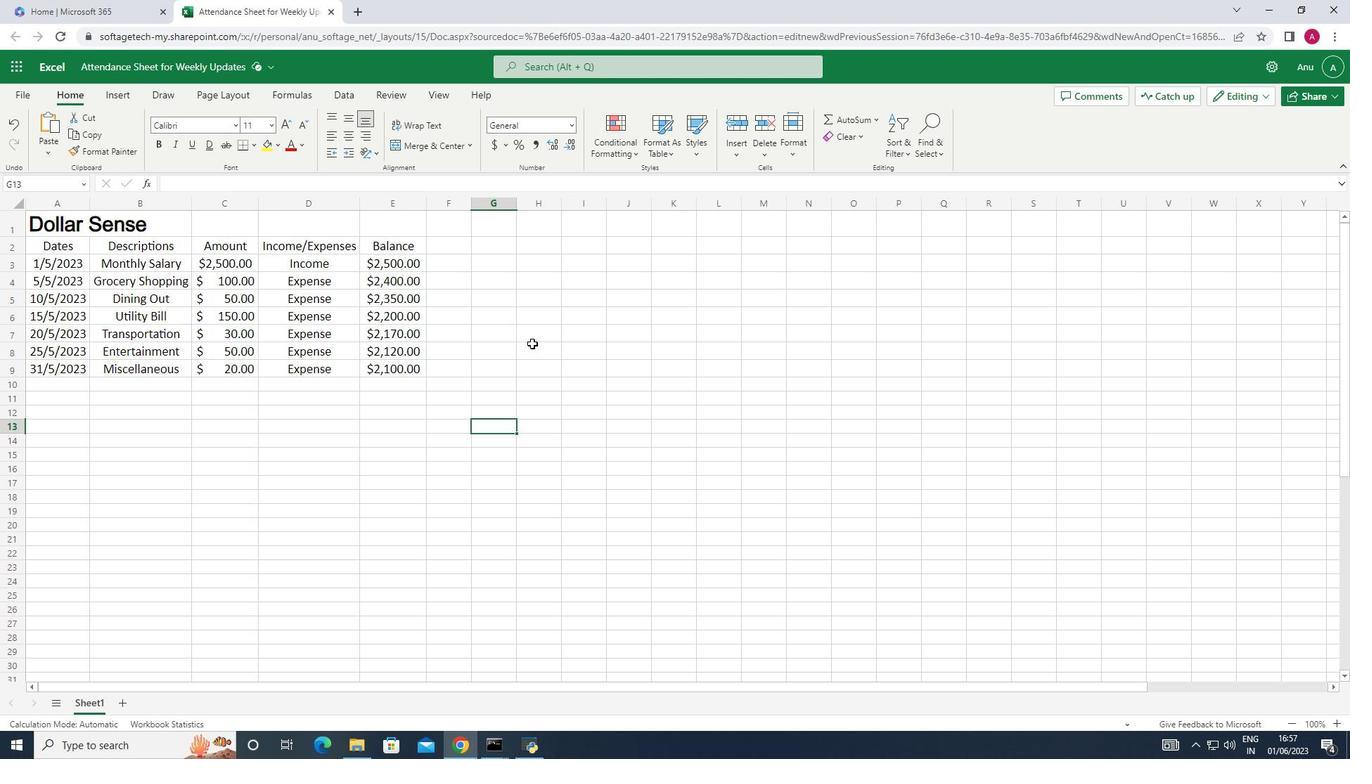
